 Task: Search one way flight ticket for 1 adult, 1 child, 1 infant in seat in premium economy from Klawock: Klawock Airport (also Seeklawock Seaplane Base) to Jacksonville: Albert J. Ellis Airport on 5-3-2023. Choice of flights is JetBlue. Number of bags: 2 carry on bags and 4 checked bags. Price is upto 105000. Outbound departure time preference is 20:45. Look for best flights.
Action: Mouse moved to (289, 365)
Screenshot: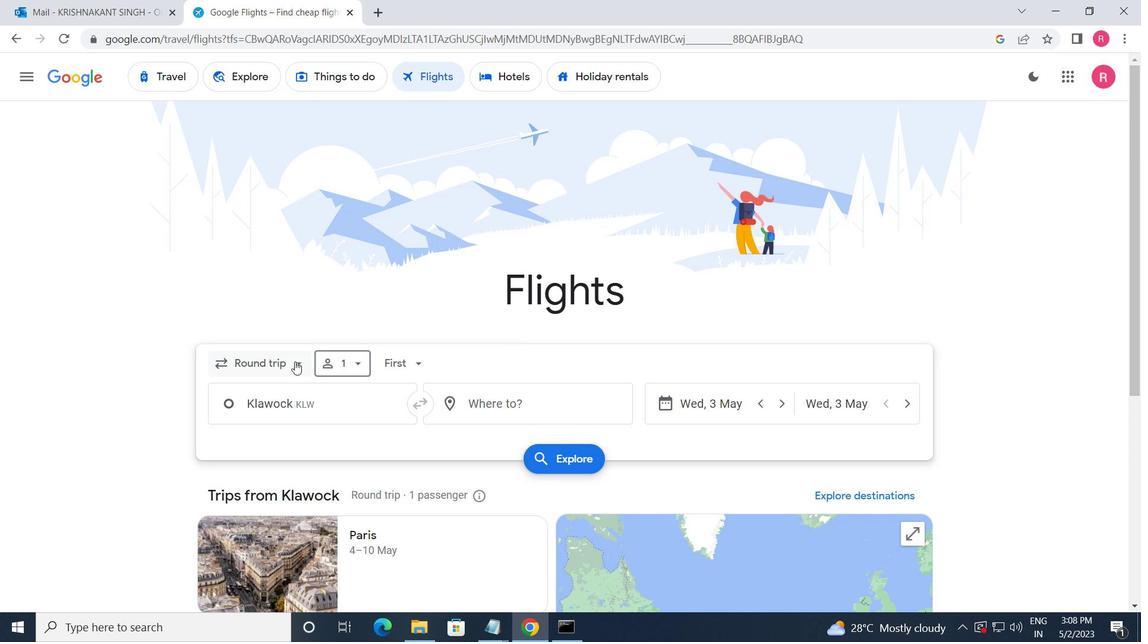 
Action: Mouse pressed left at (289, 365)
Screenshot: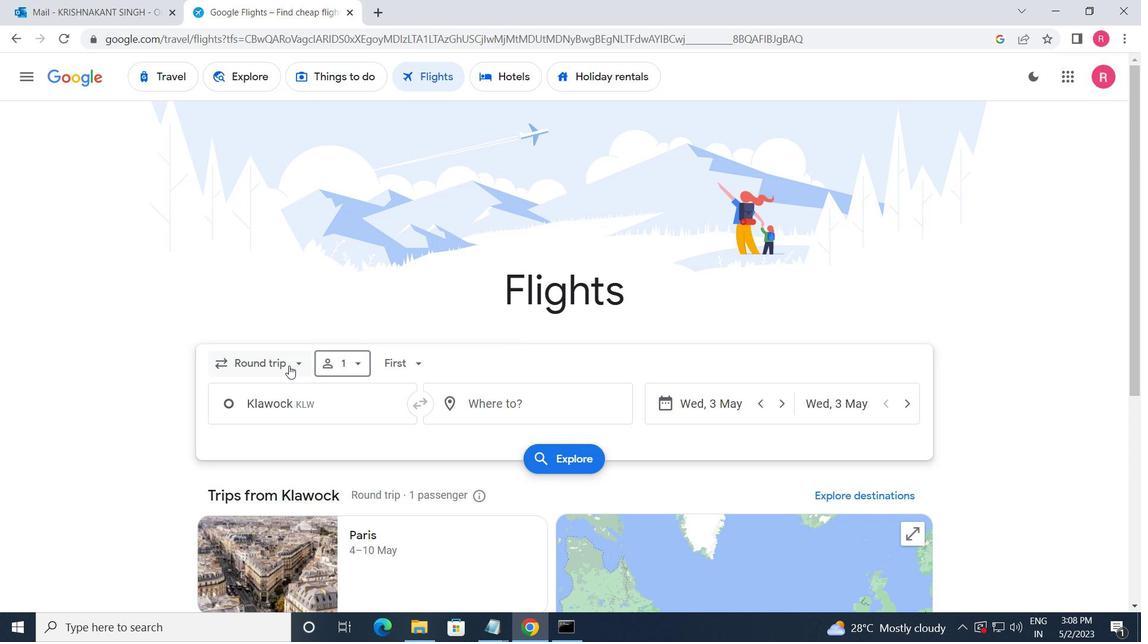 
Action: Mouse moved to (287, 444)
Screenshot: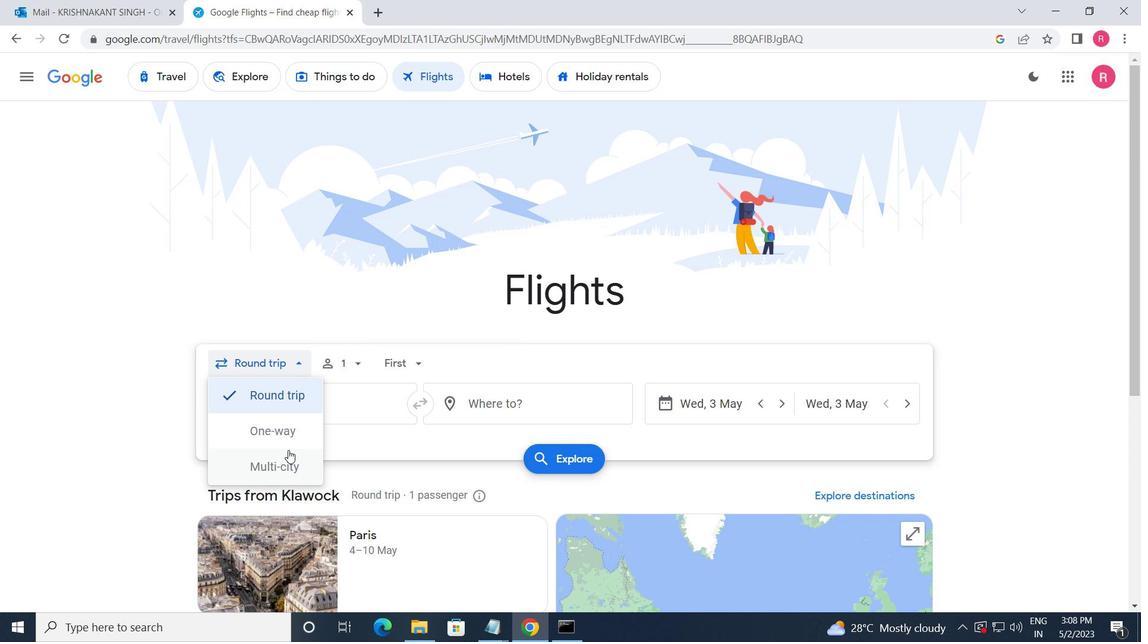 
Action: Mouse pressed left at (287, 444)
Screenshot: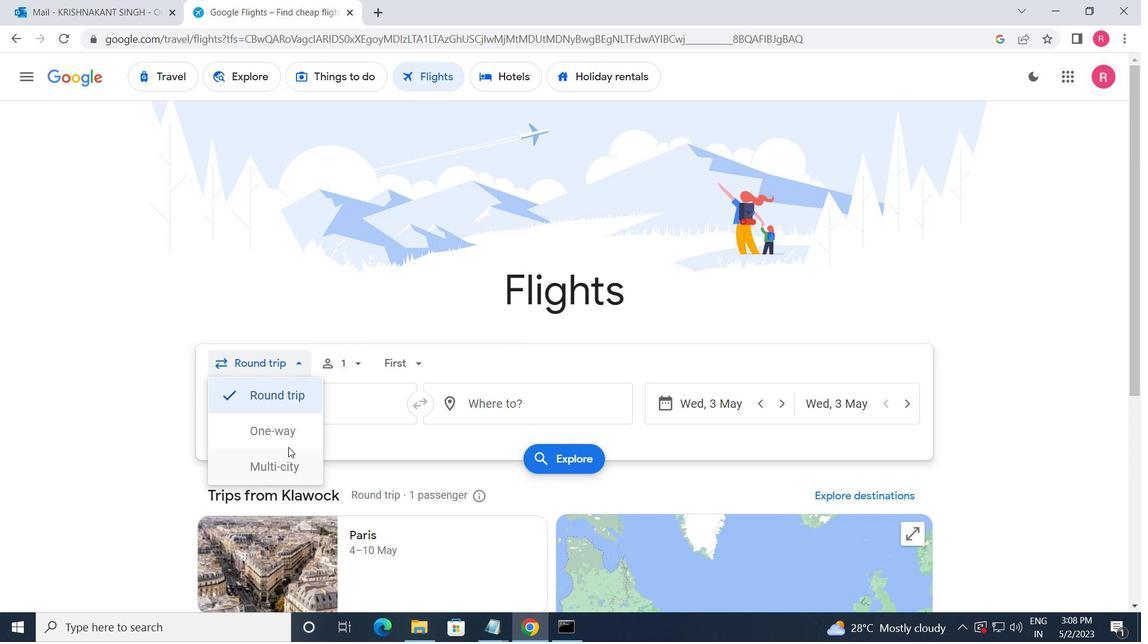 
Action: Mouse moved to (333, 364)
Screenshot: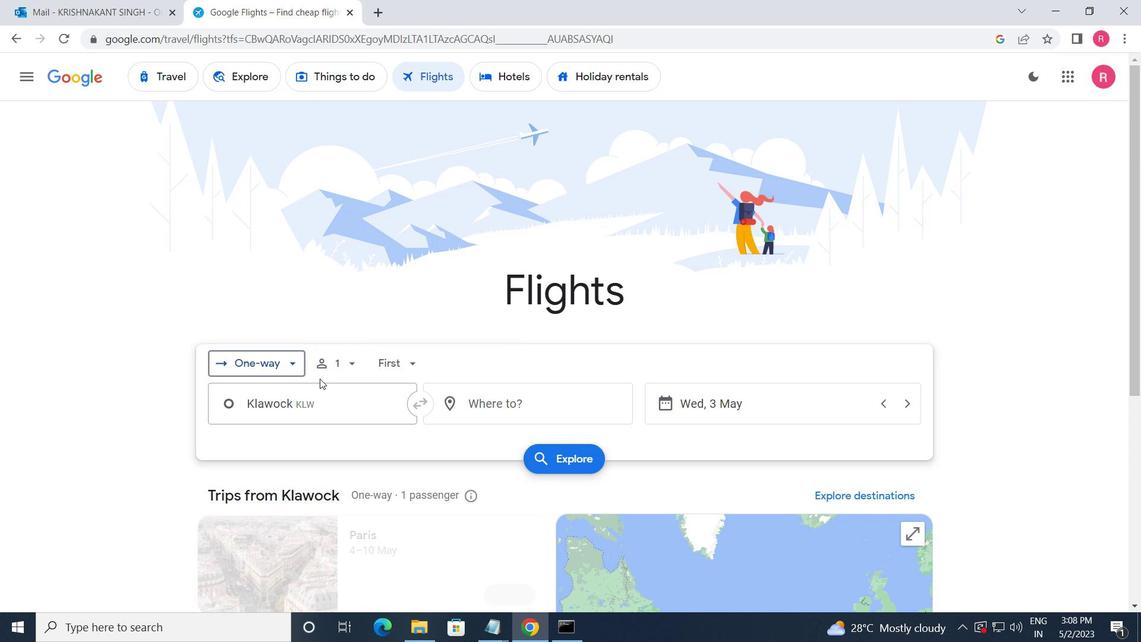 
Action: Mouse pressed left at (333, 364)
Screenshot: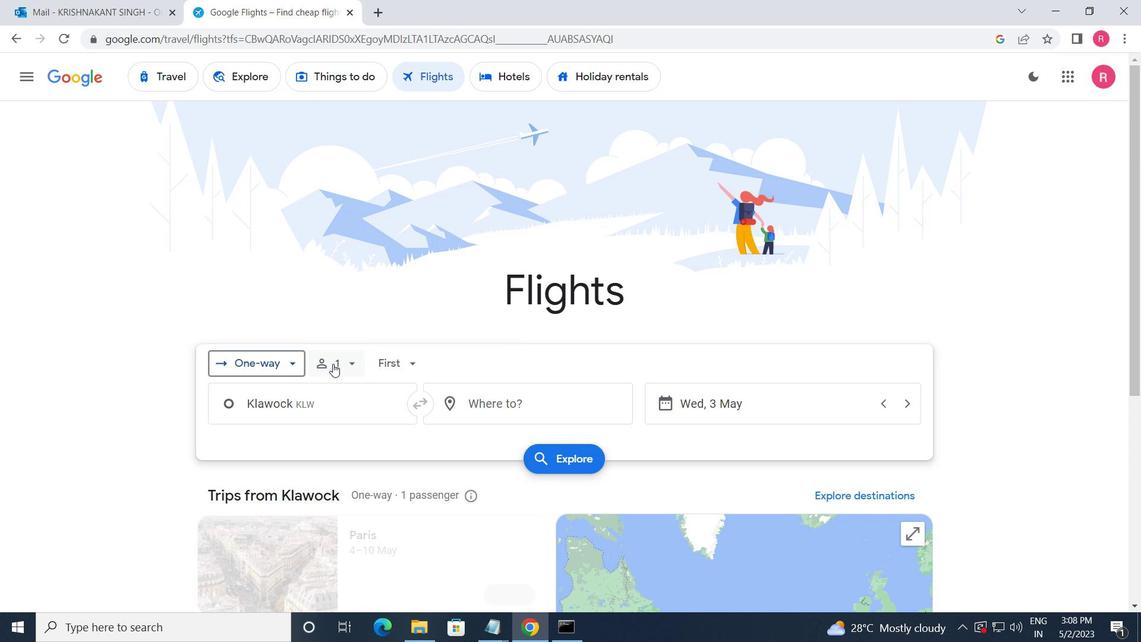 
Action: Mouse moved to (468, 435)
Screenshot: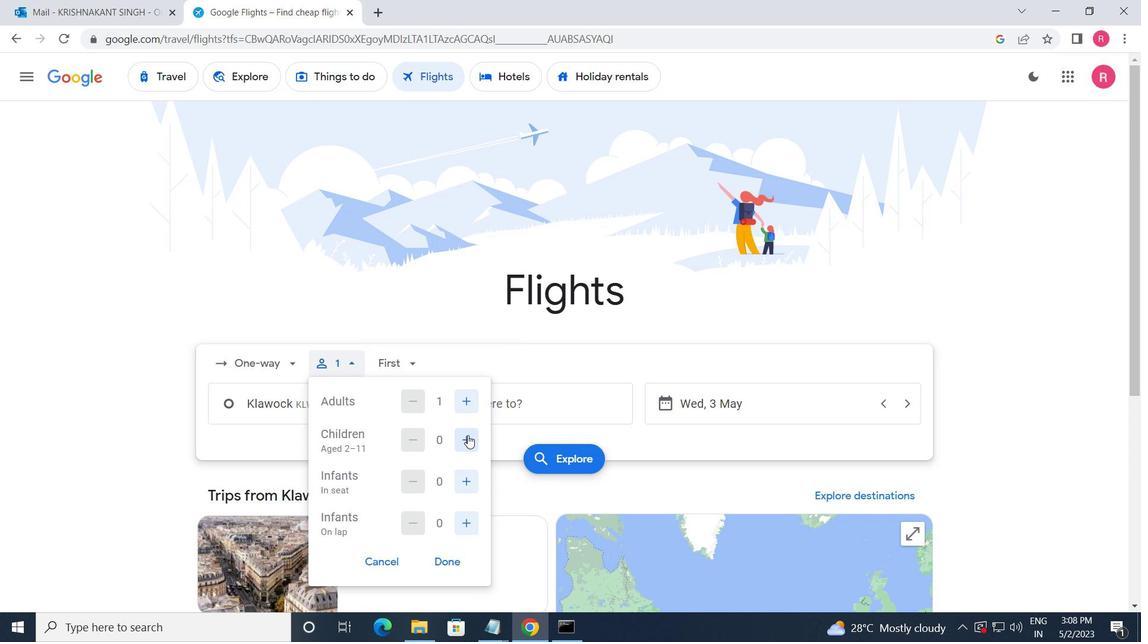 
Action: Mouse pressed left at (468, 435)
Screenshot: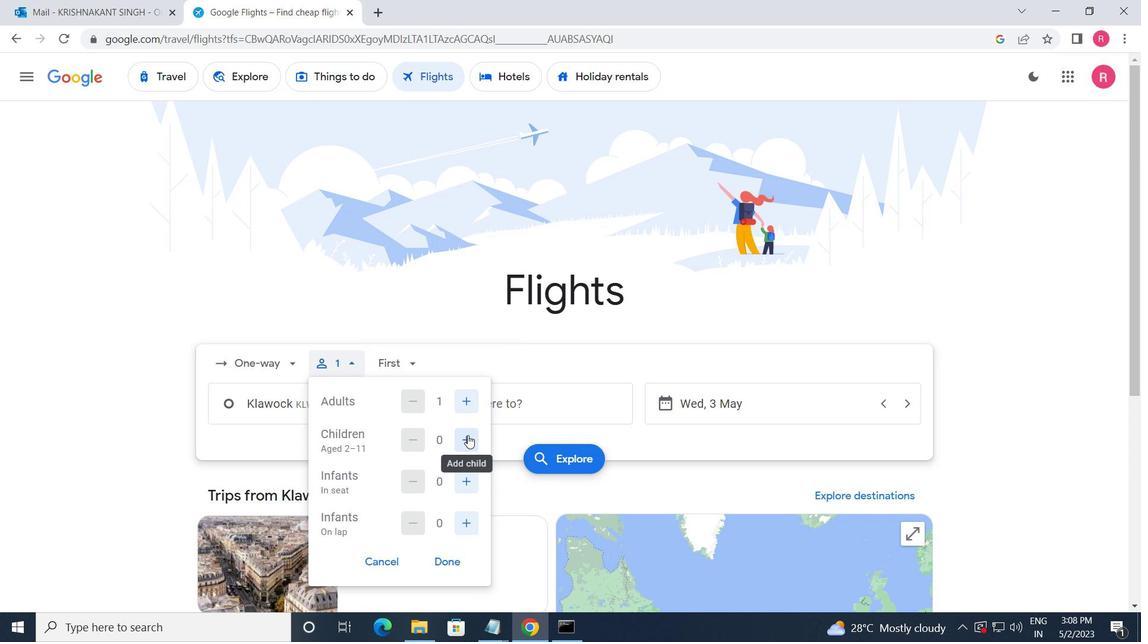 
Action: Mouse moved to (469, 482)
Screenshot: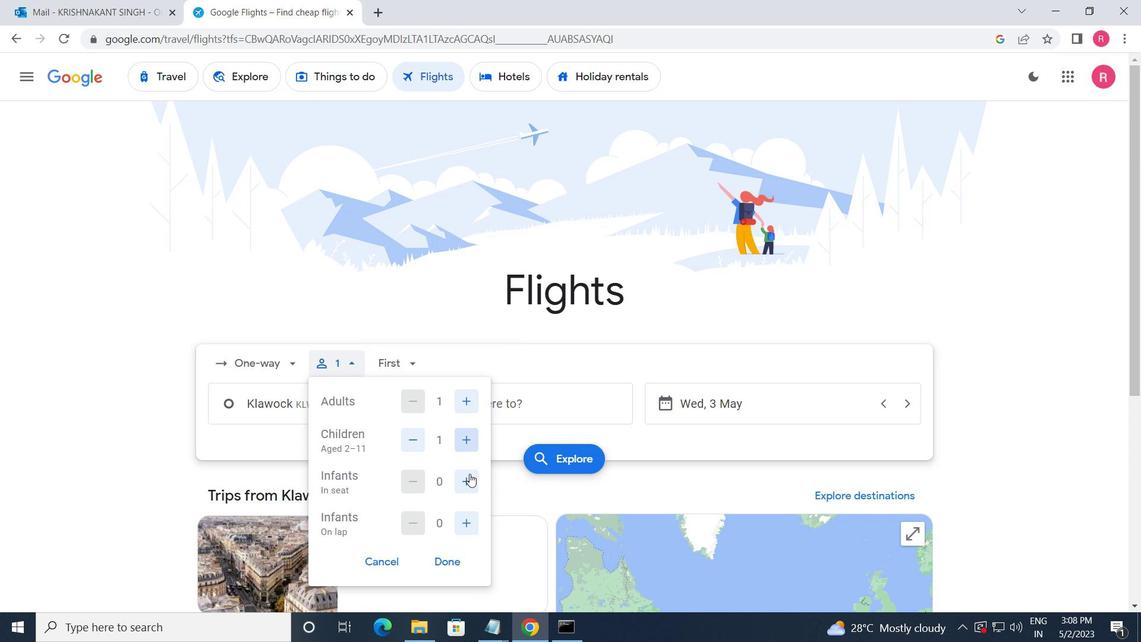 
Action: Mouse pressed left at (469, 482)
Screenshot: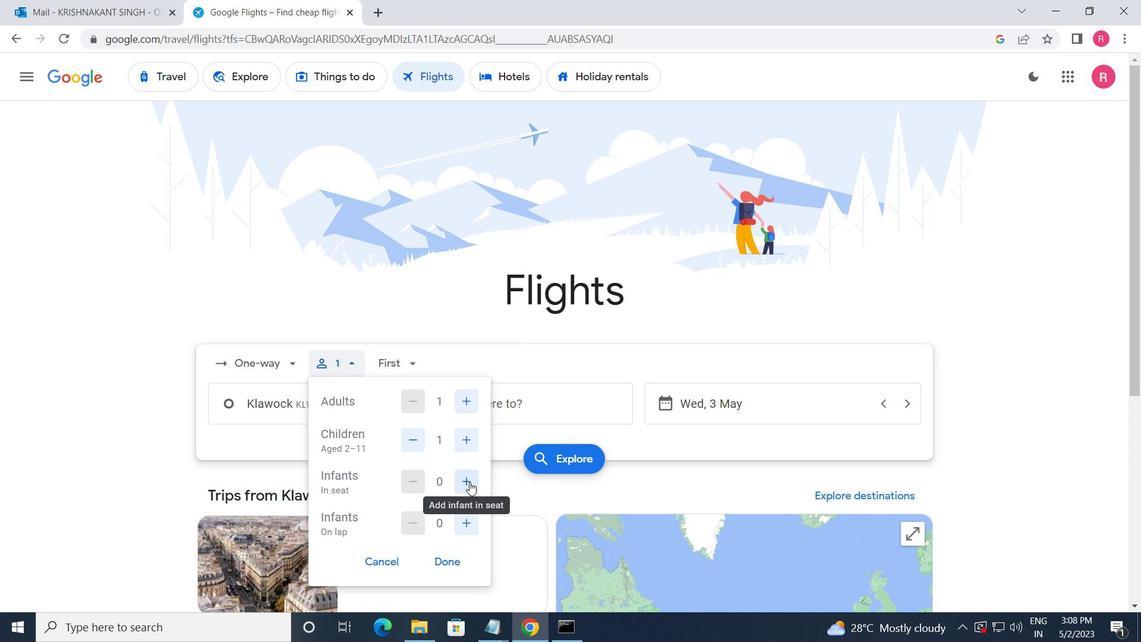 
Action: Mouse moved to (404, 371)
Screenshot: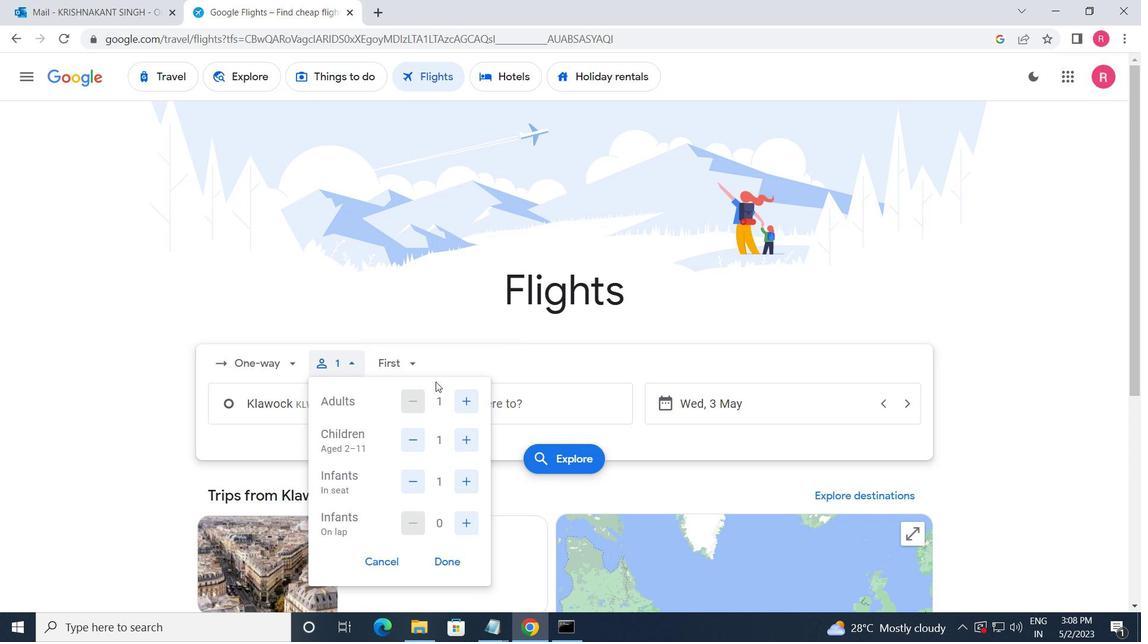 
Action: Mouse pressed left at (404, 371)
Screenshot: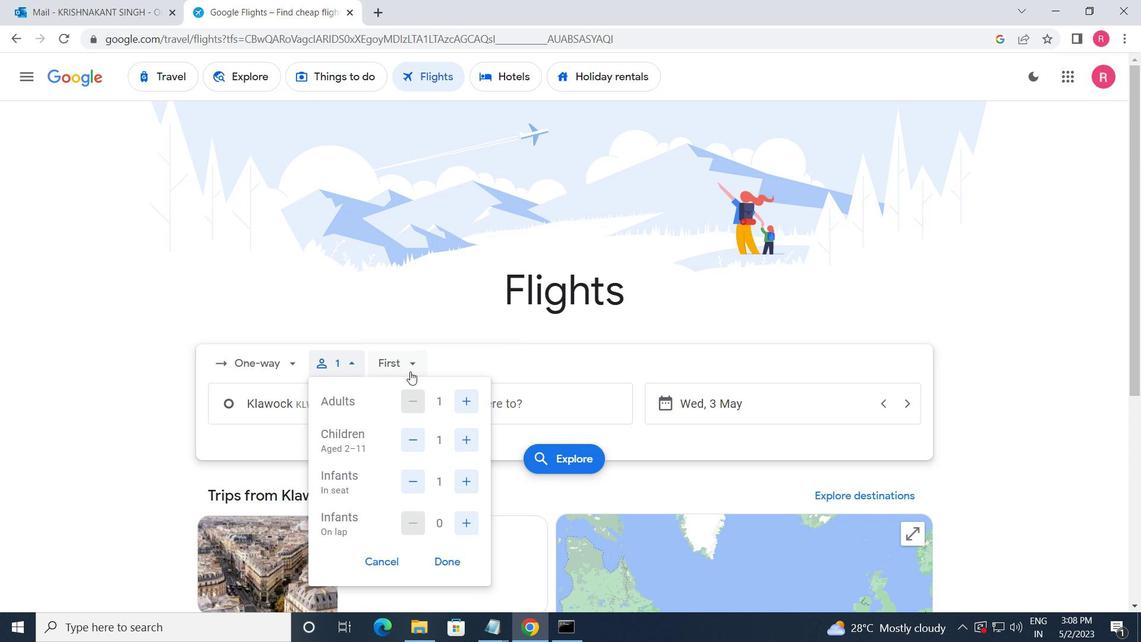 
Action: Mouse moved to (437, 402)
Screenshot: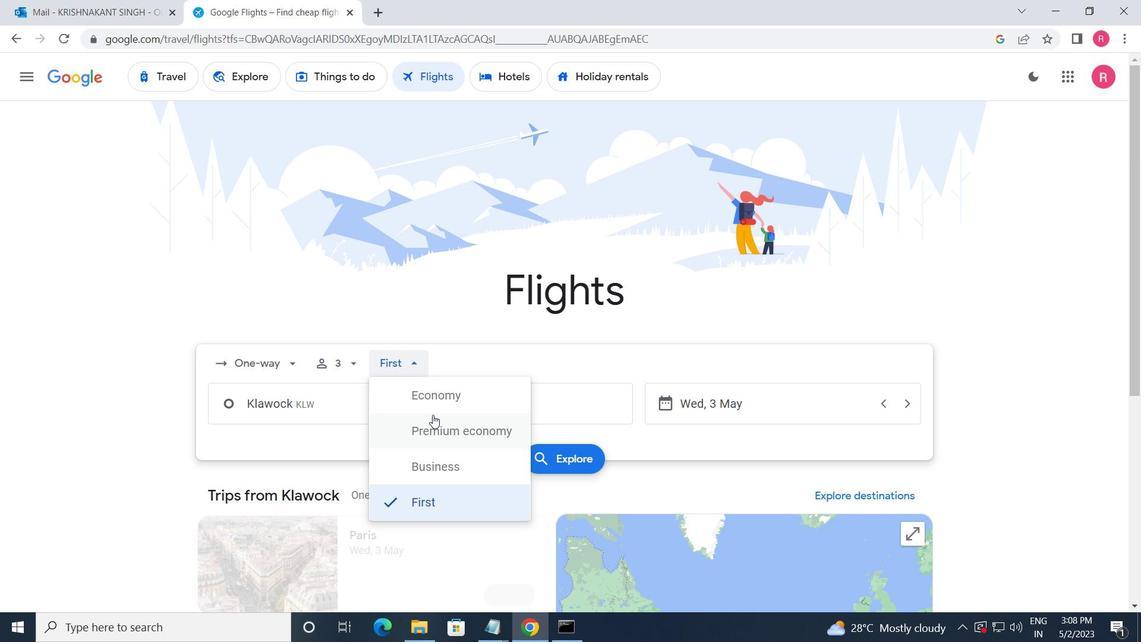 
Action: Mouse pressed left at (437, 402)
Screenshot: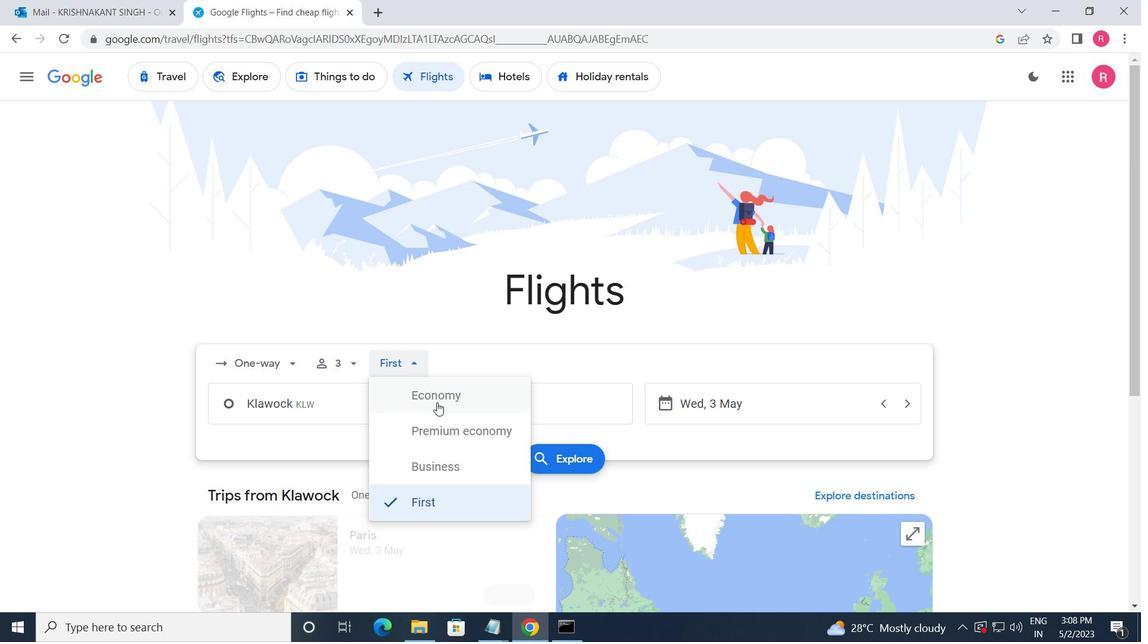 
Action: Mouse moved to (373, 402)
Screenshot: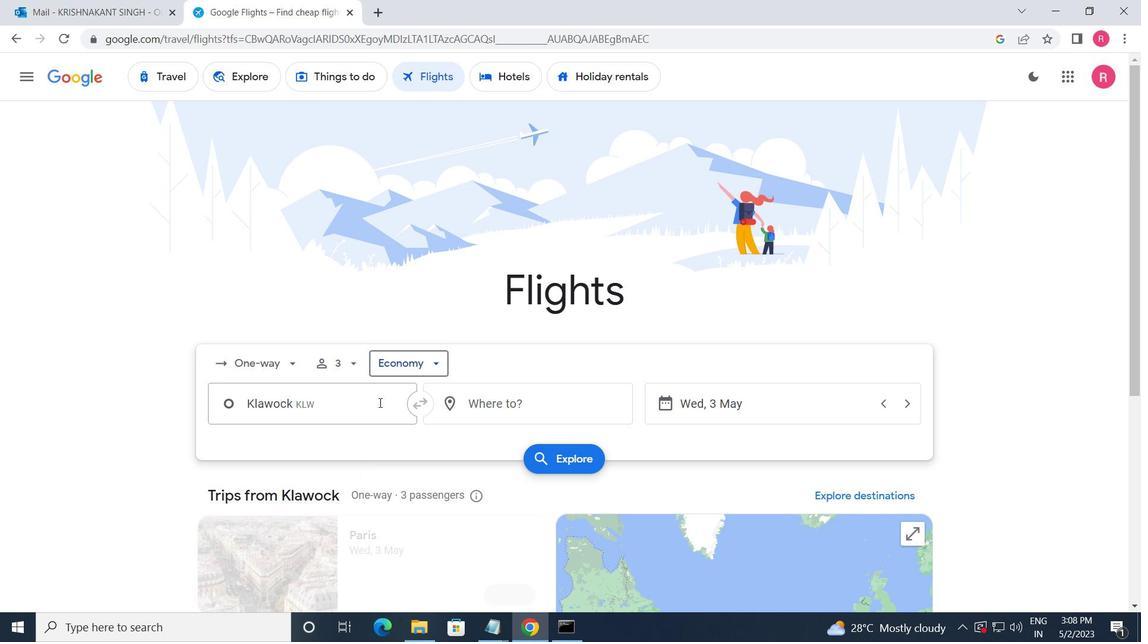 
Action: Mouse pressed left at (373, 402)
Screenshot: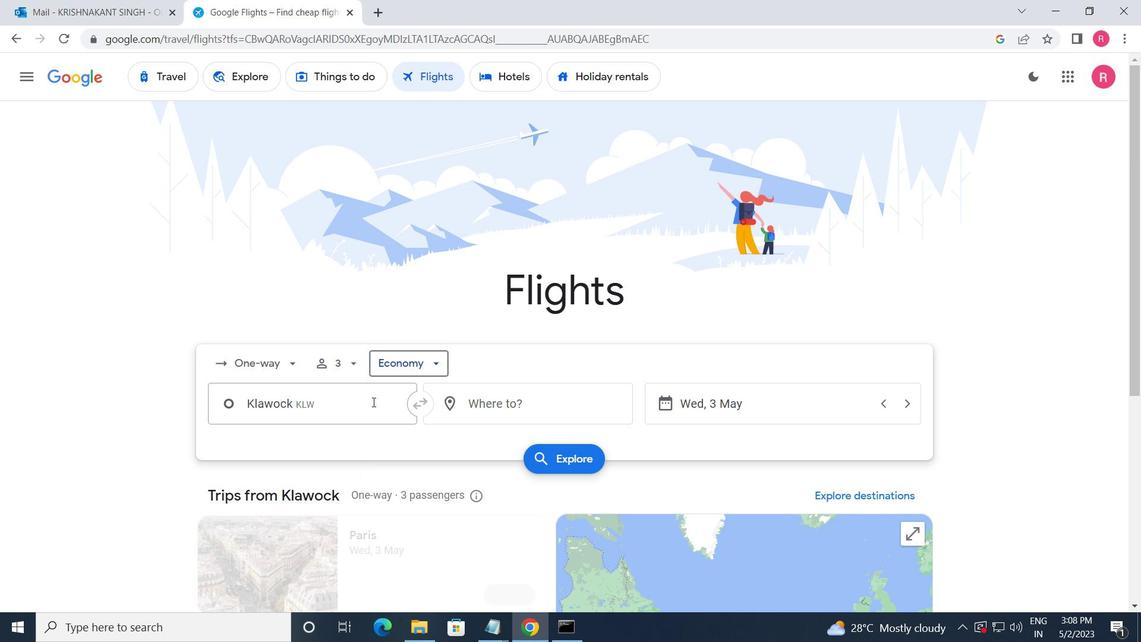 
Action: Mouse moved to (355, 450)
Screenshot: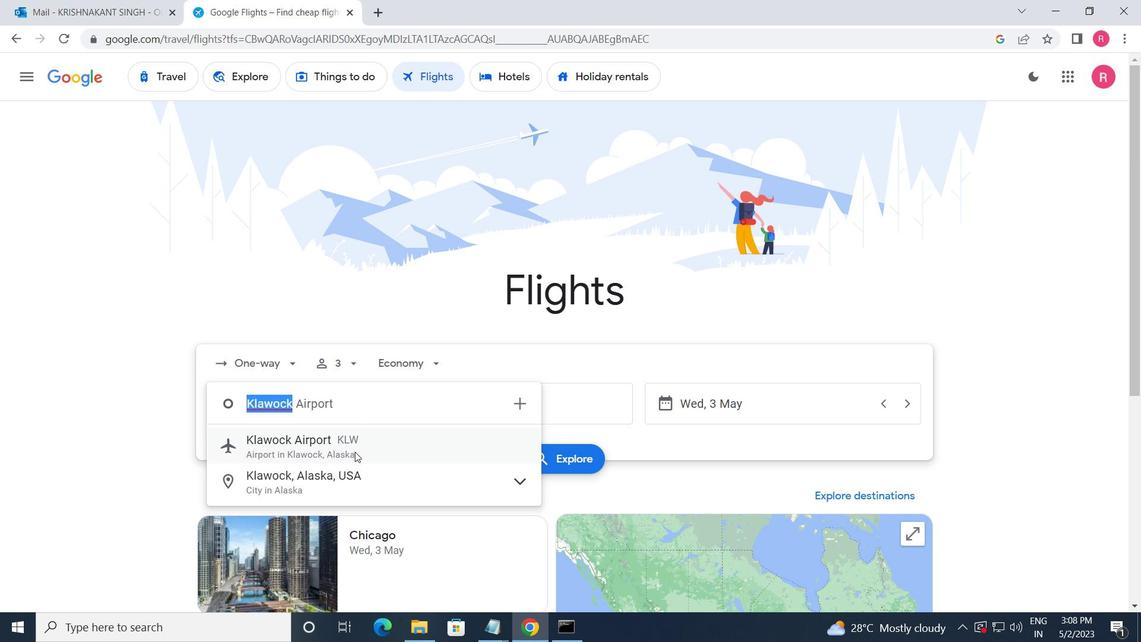 
Action: Mouse pressed left at (355, 450)
Screenshot: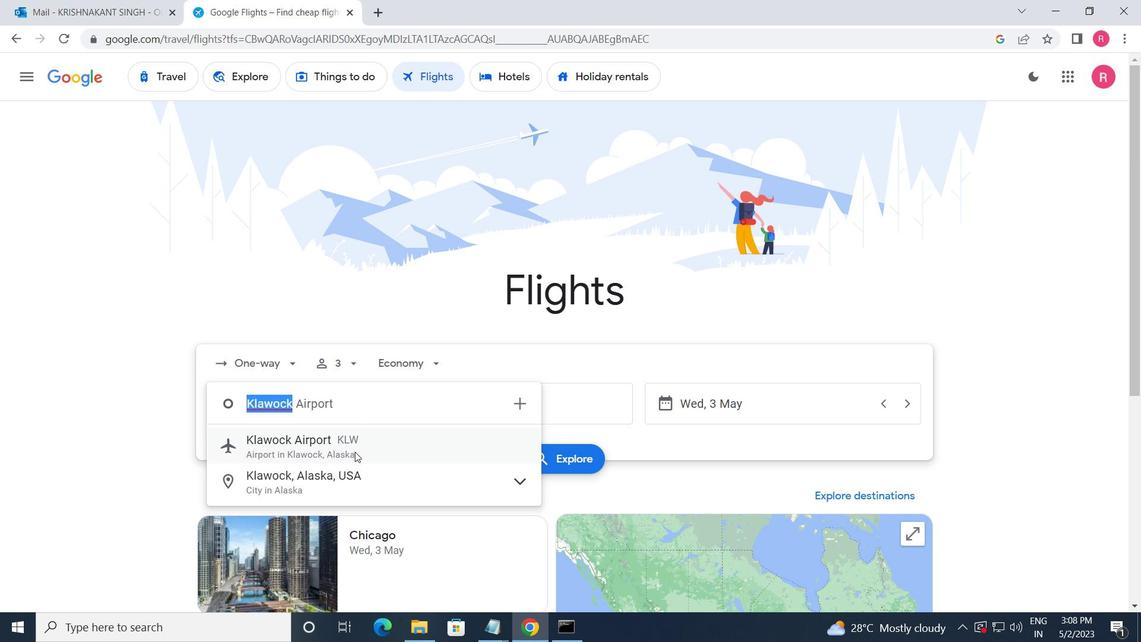 
Action: Mouse moved to (481, 420)
Screenshot: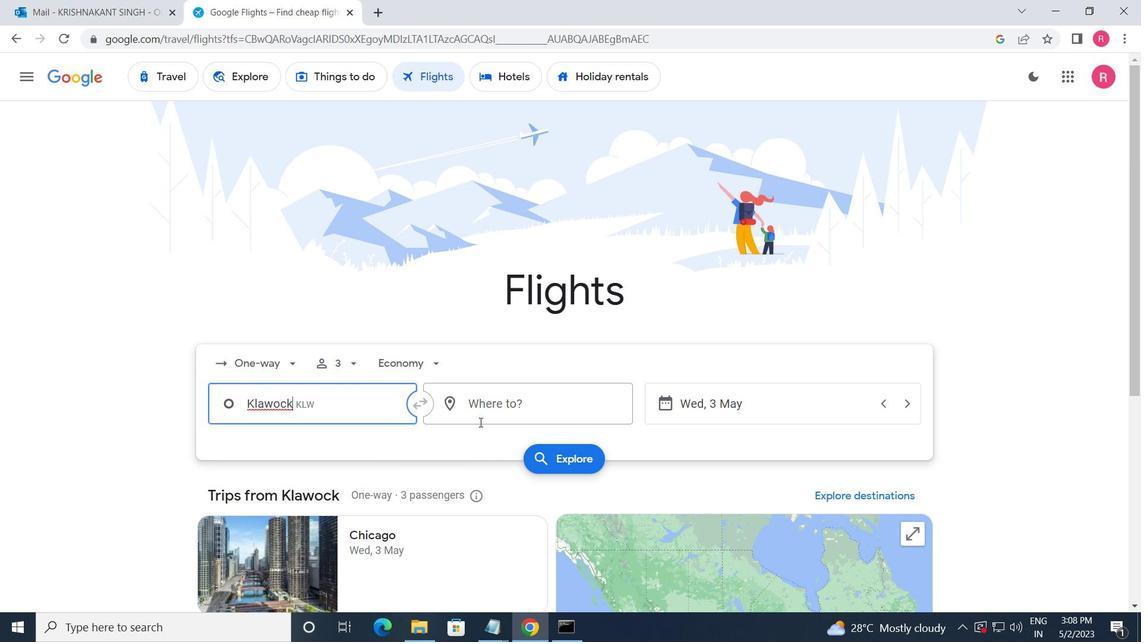 
Action: Mouse pressed left at (481, 420)
Screenshot: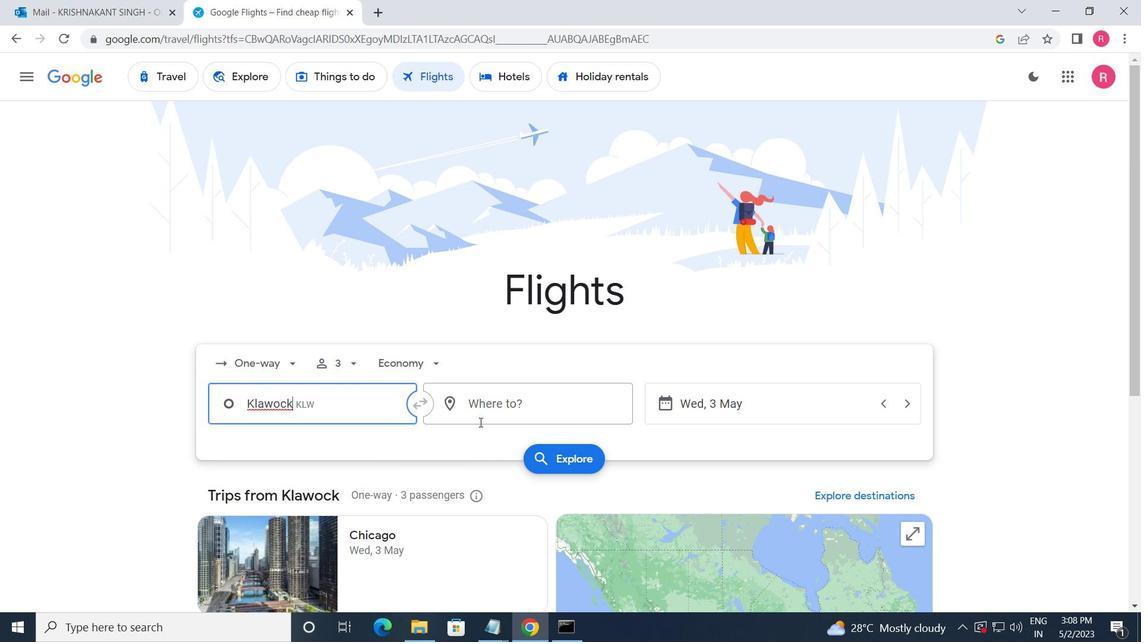 
Action: Mouse moved to (500, 553)
Screenshot: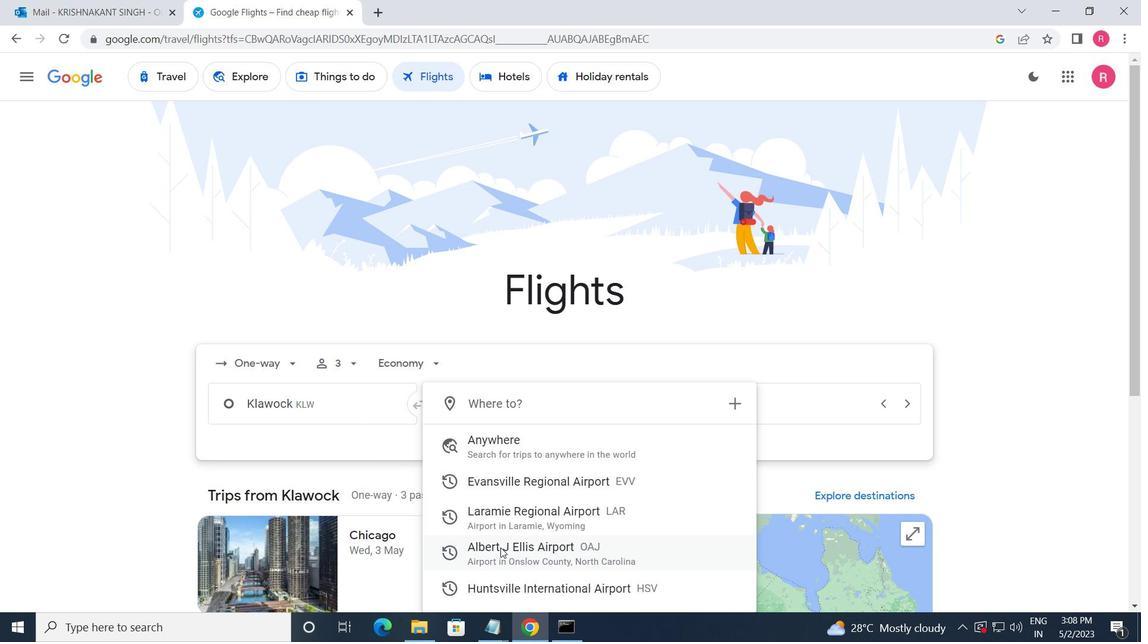 
Action: Mouse pressed left at (500, 553)
Screenshot: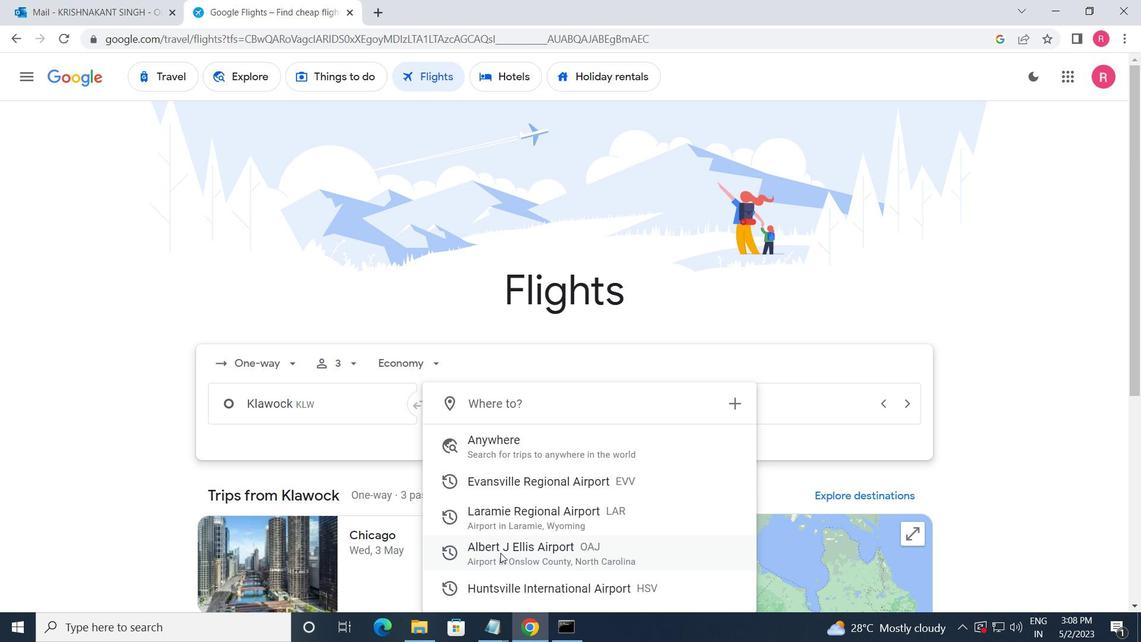 
Action: Mouse moved to (787, 409)
Screenshot: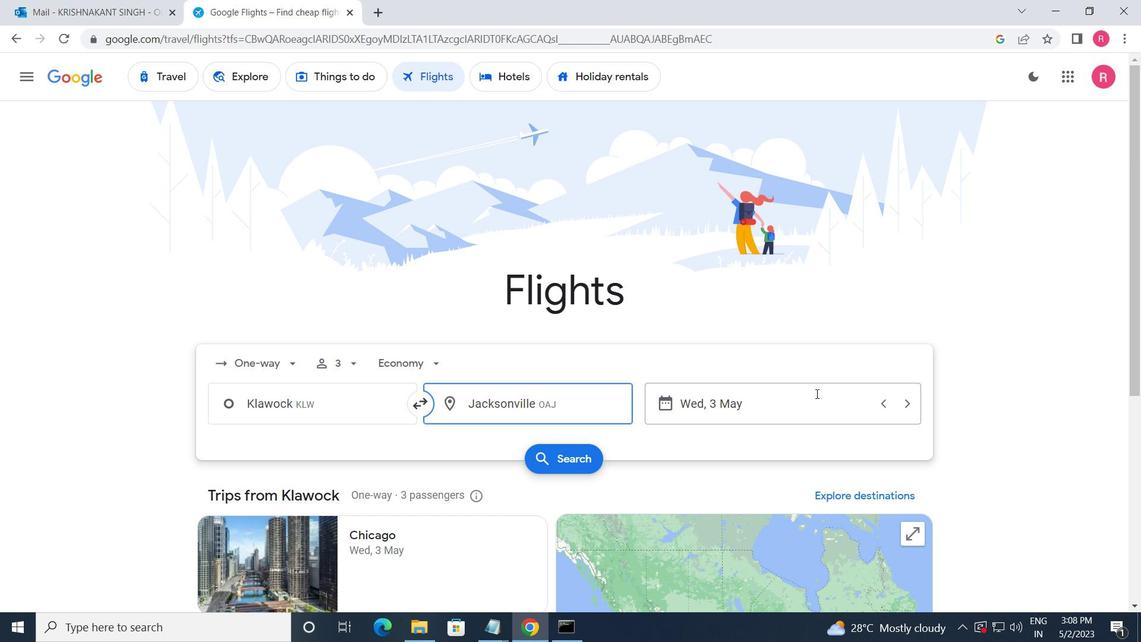 
Action: Mouse pressed left at (787, 409)
Screenshot: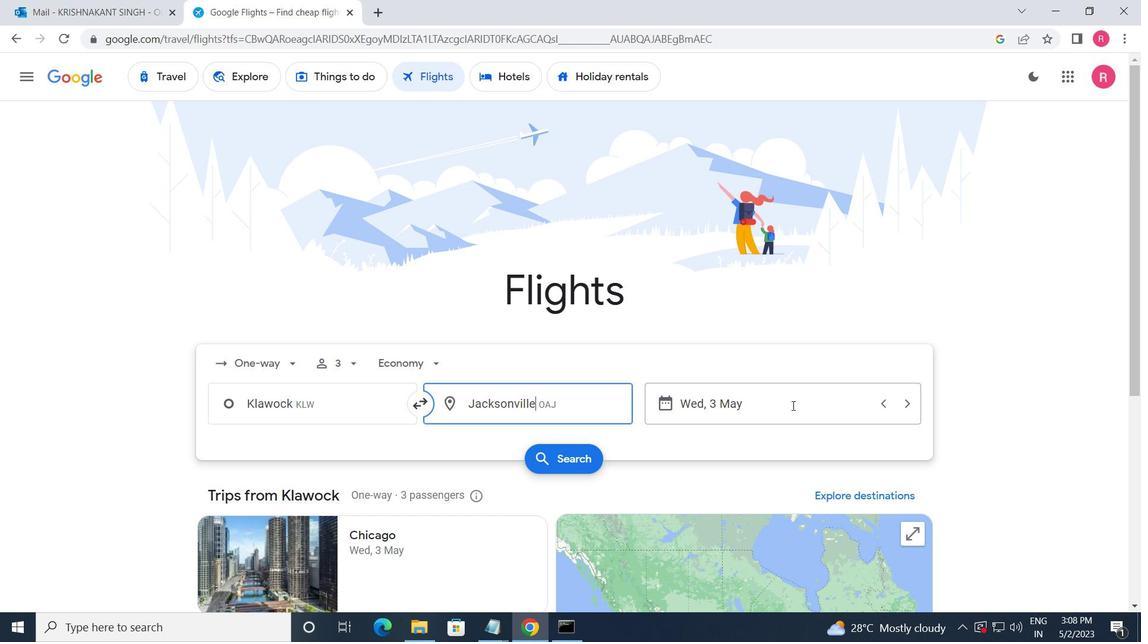 
Action: Mouse moved to (495, 337)
Screenshot: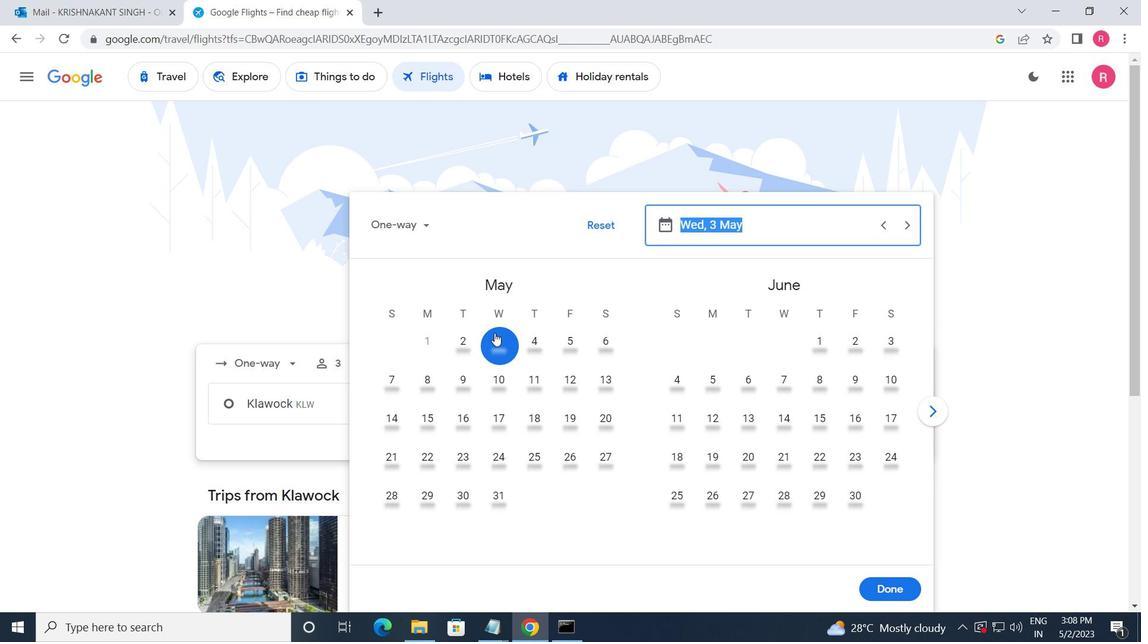
Action: Mouse pressed left at (495, 337)
Screenshot: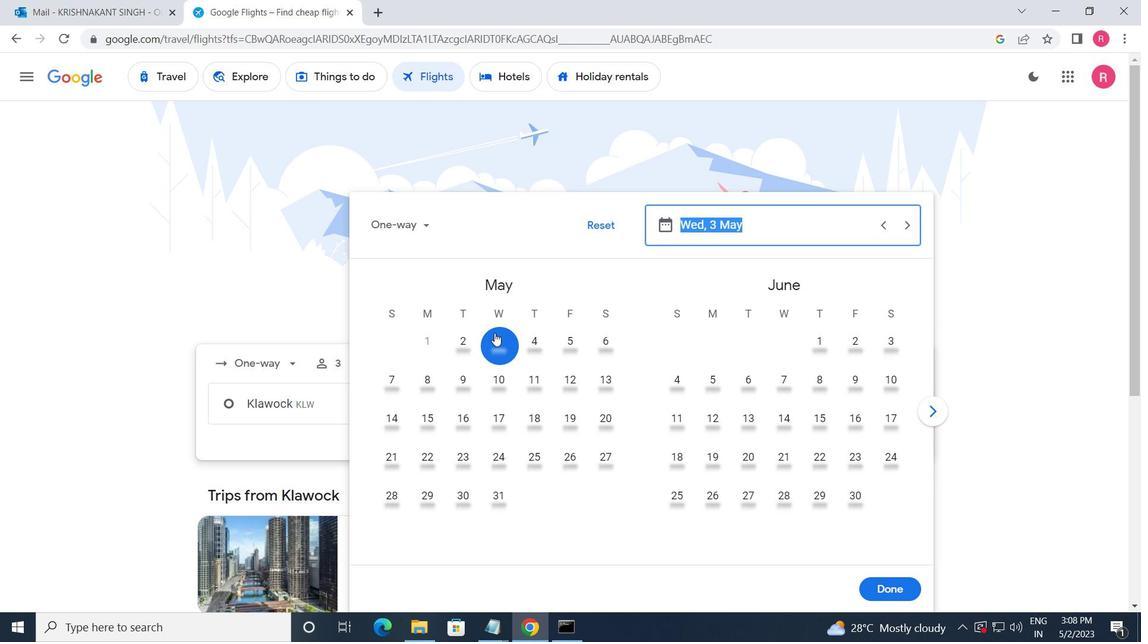 
Action: Mouse moved to (883, 594)
Screenshot: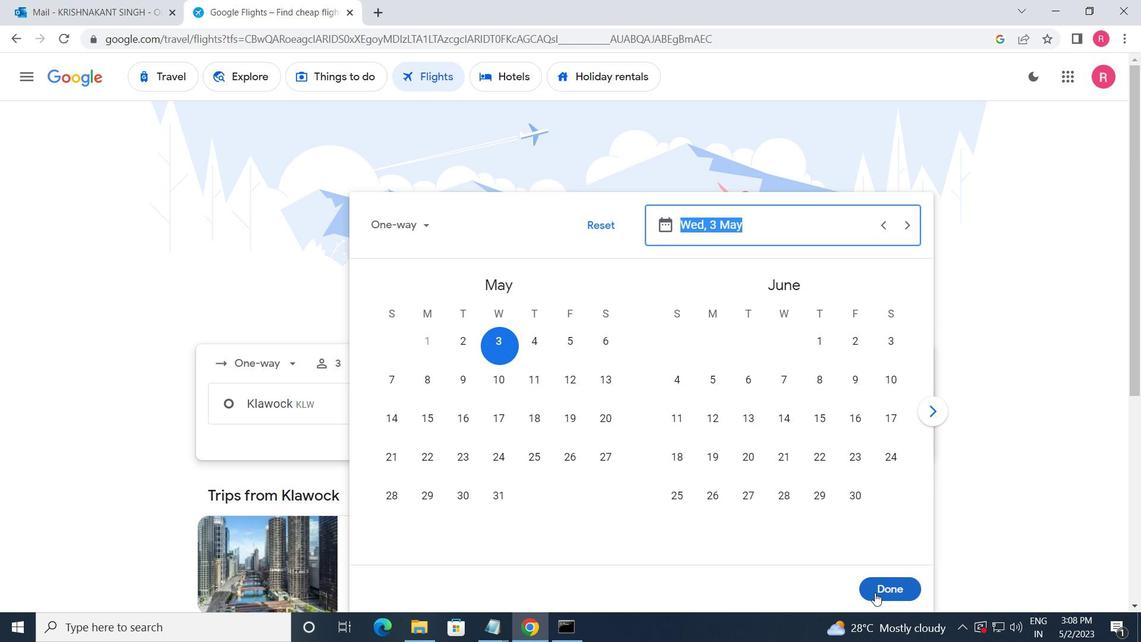 
Action: Mouse pressed left at (883, 594)
Screenshot: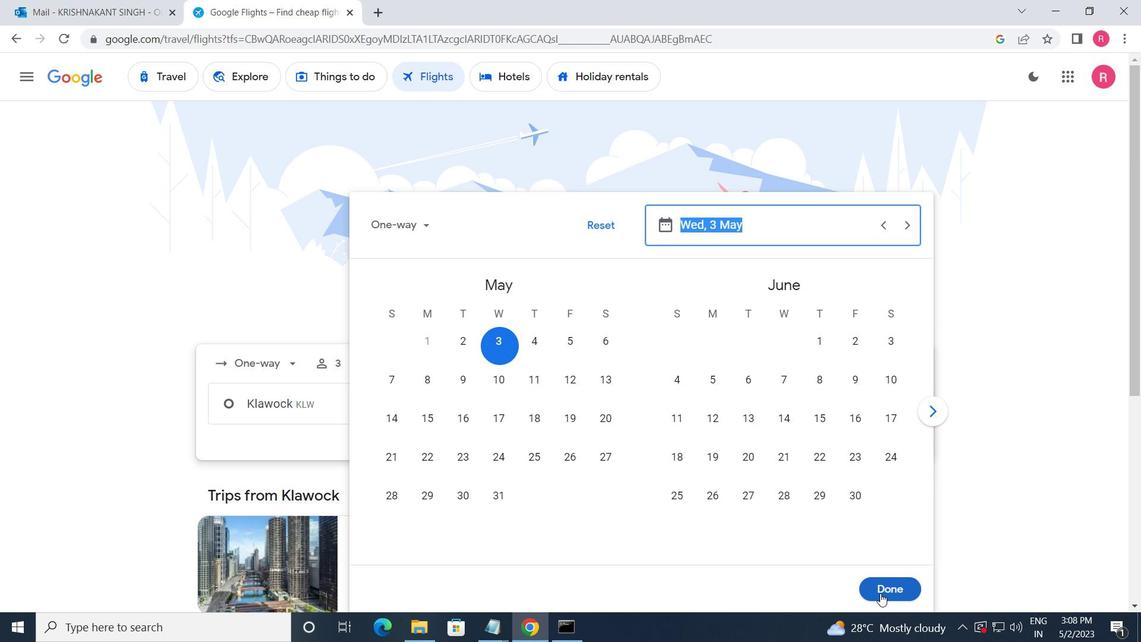 
Action: Mouse moved to (583, 459)
Screenshot: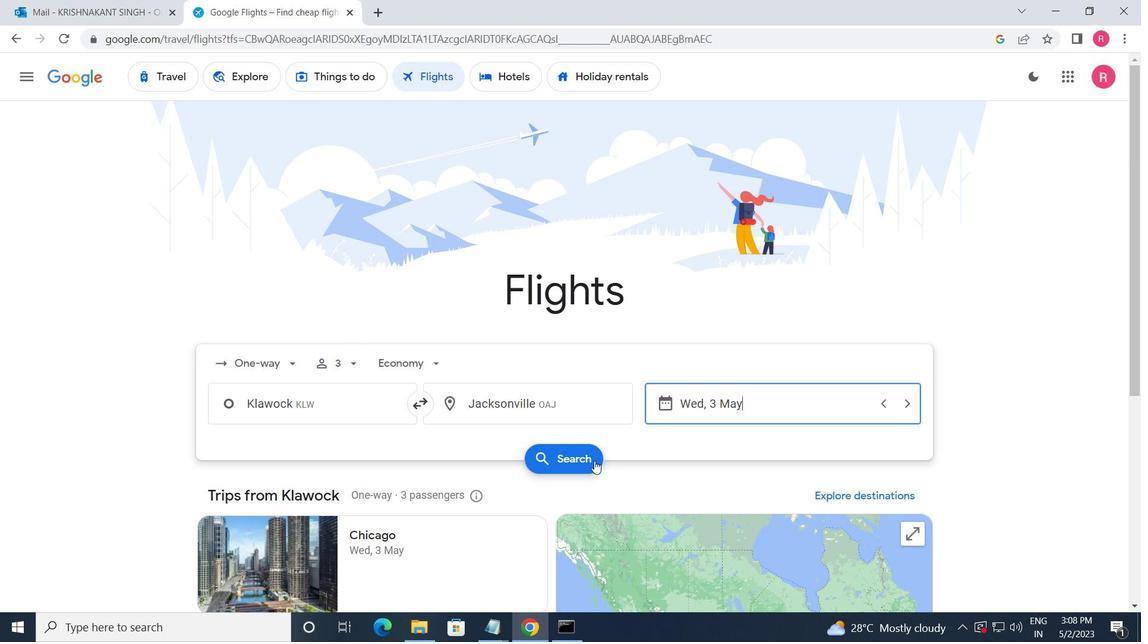 
Action: Mouse pressed left at (583, 459)
Screenshot: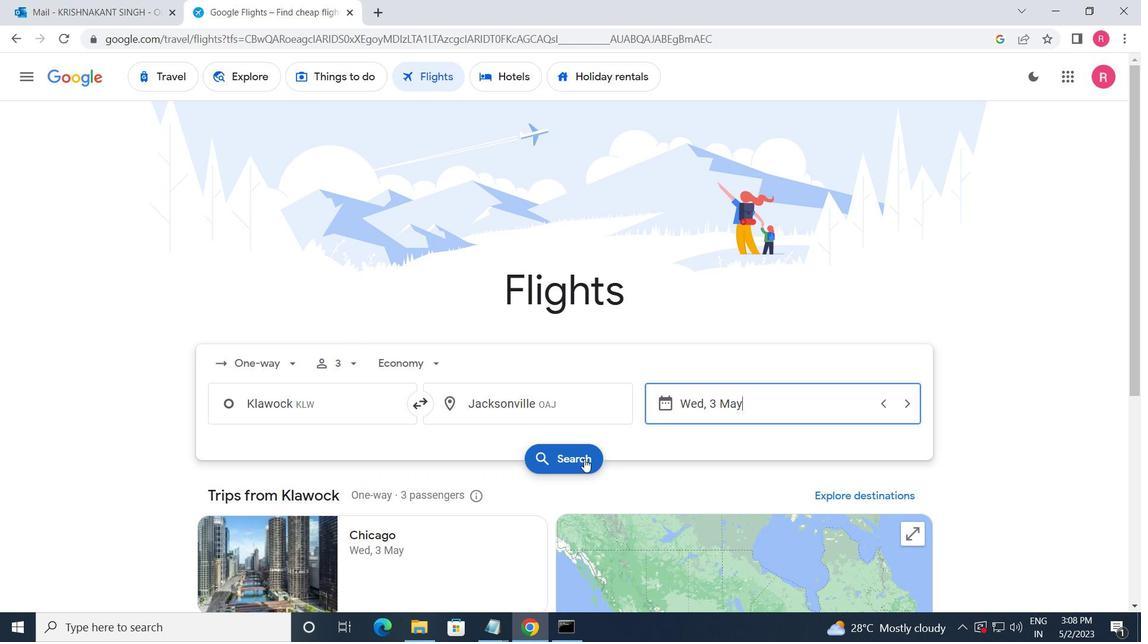 
Action: Mouse moved to (237, 225)
Screenshot: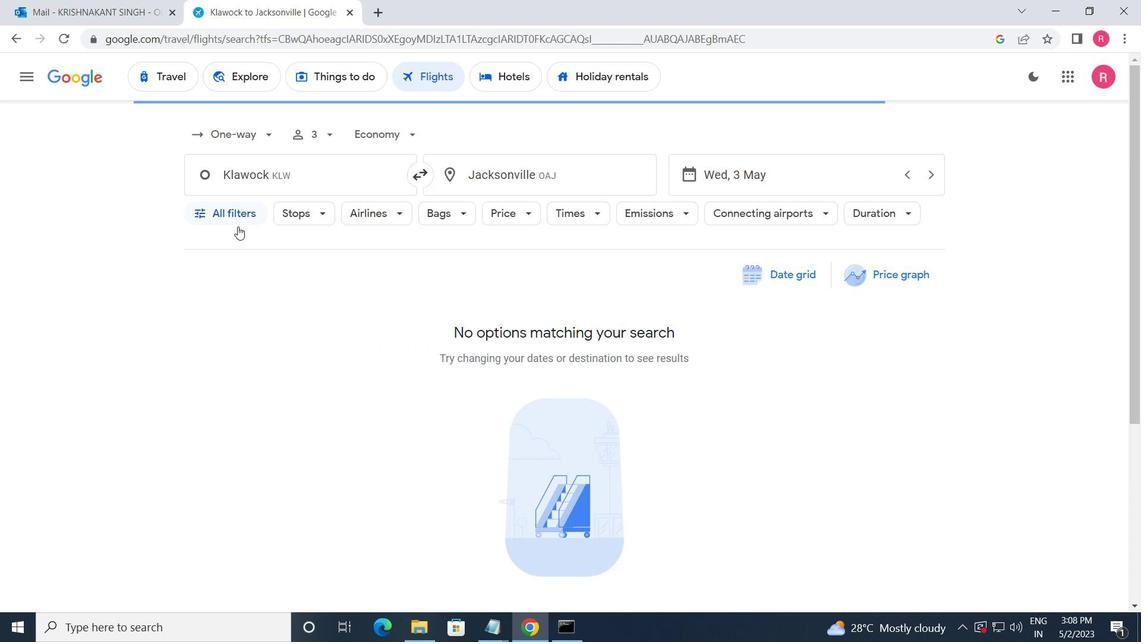 
Action: Mouse pressed left at (237, 225)
Screenshot: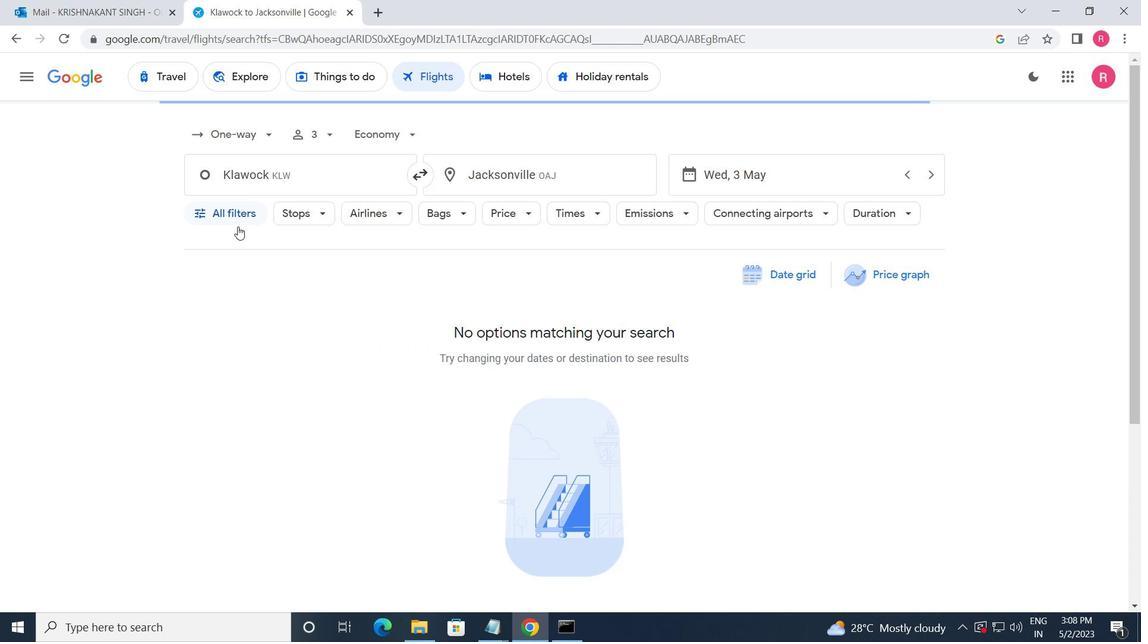 
Action: Mouse moved to (284, 374)
Screenshot: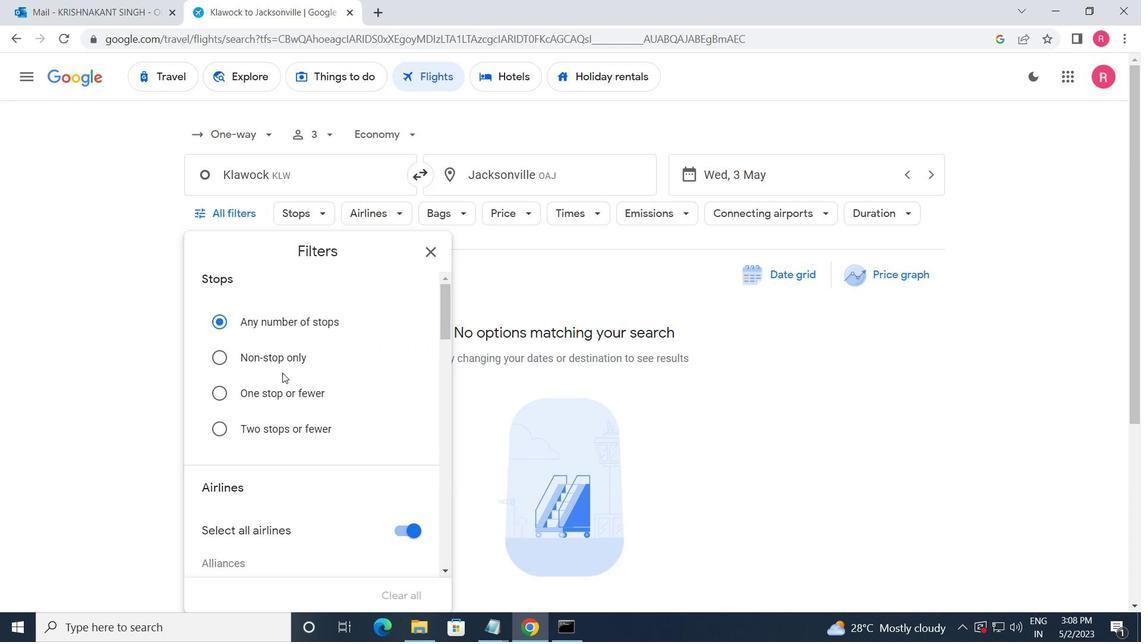 
Action: Mouse scrolled (284, 373) with delta (0, 0)
Screenshot: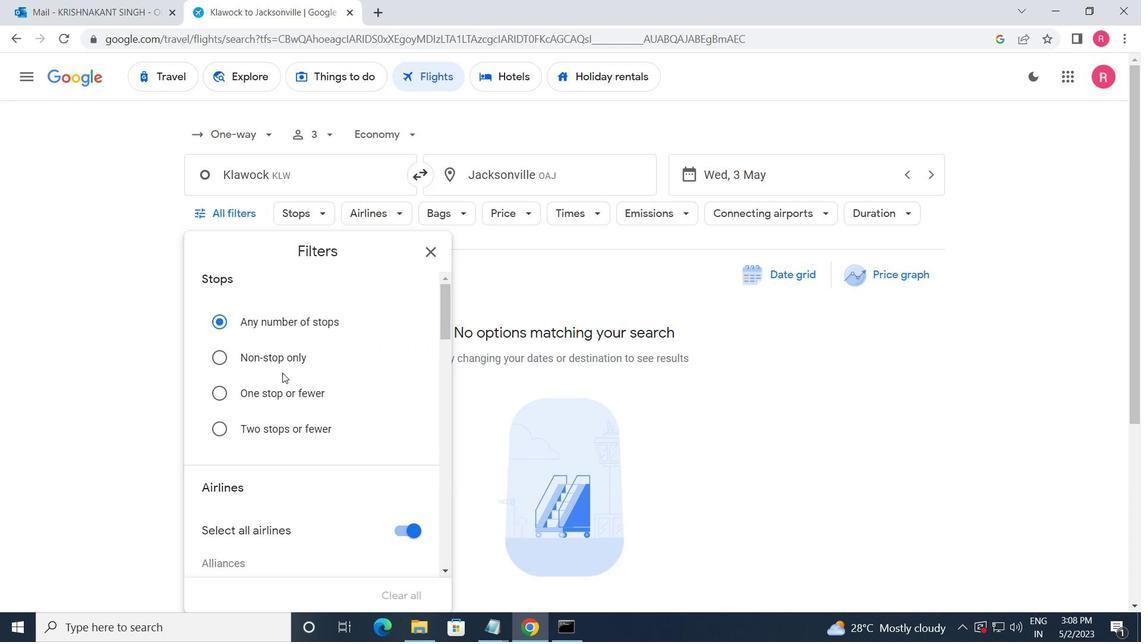 
Action: Mouse moved to (284, 374)
Screenshot: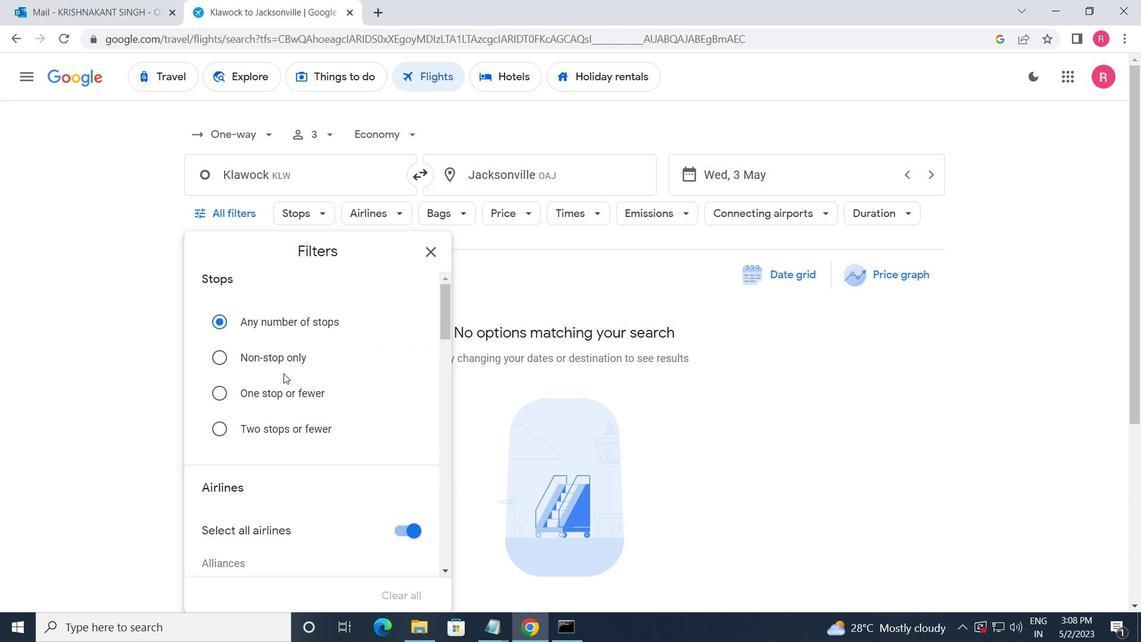 
Action: Mouse scrolled (284, 374) with delta (0, 0)
Screenshot: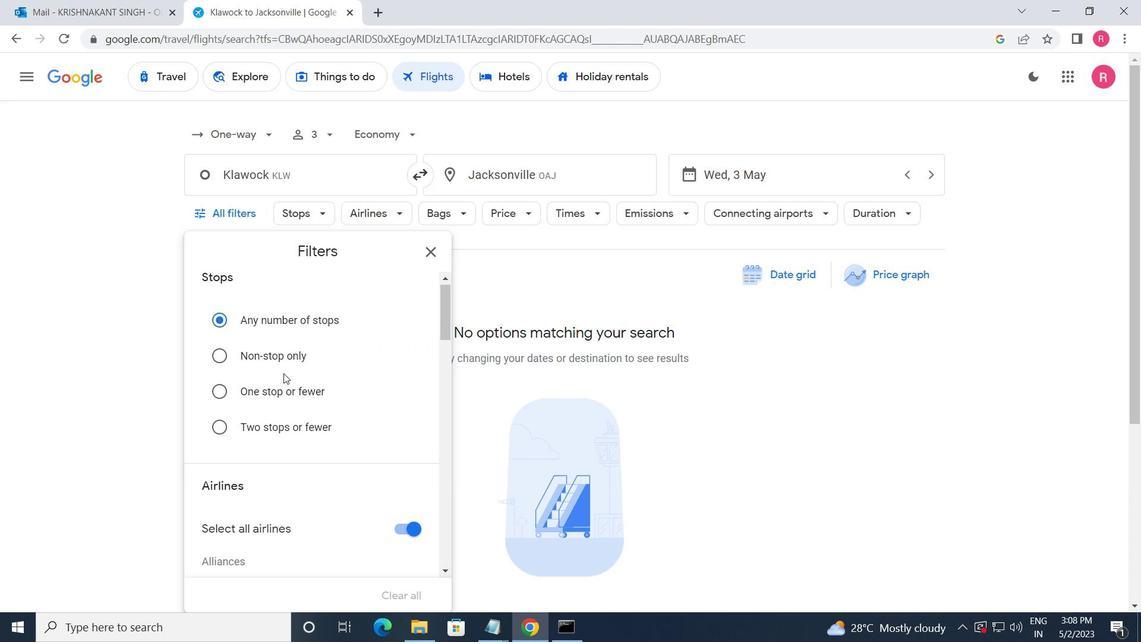 
Action: Mouse scrolled (284, 374) with delta (0, 0)
Screenshot: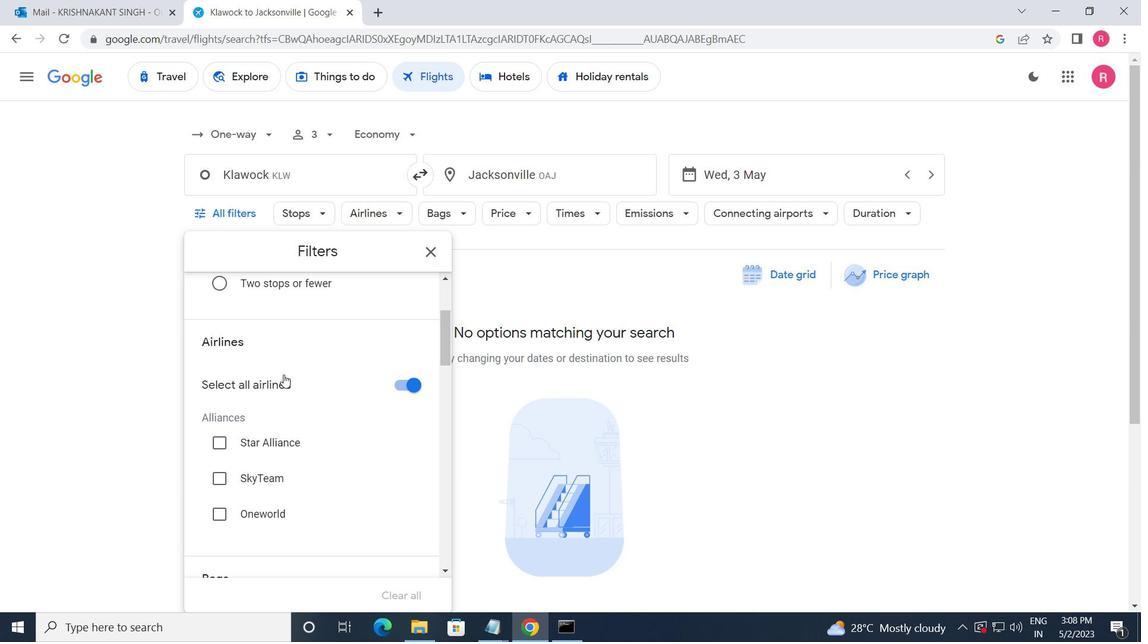 
Action: Mouse moved to (286, 375)
Screenshot: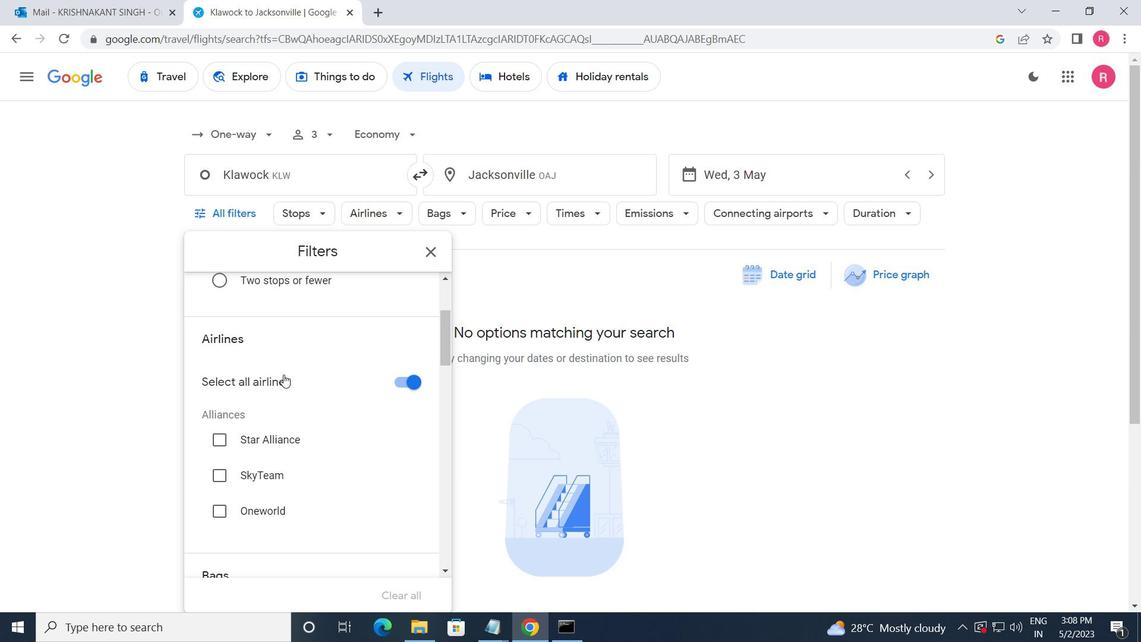 
Action: Mouse scrolled (286, 375) with delta (0, 0)
Screenshot: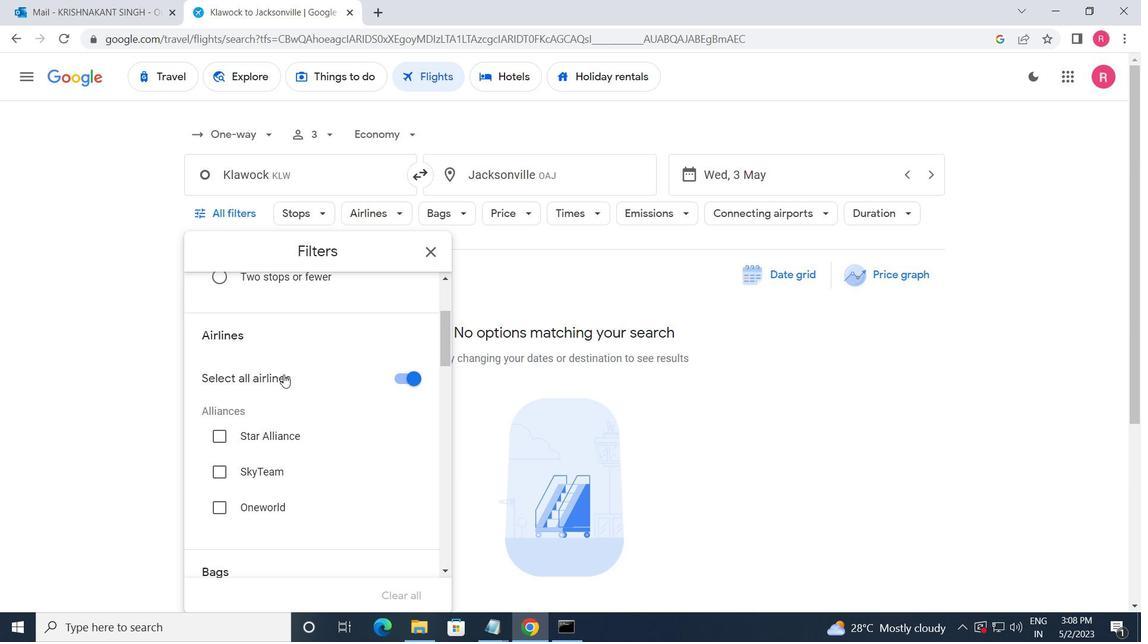 
Action: Mouse scrolled (286, 375) with delta (0, 0)
Screenshot: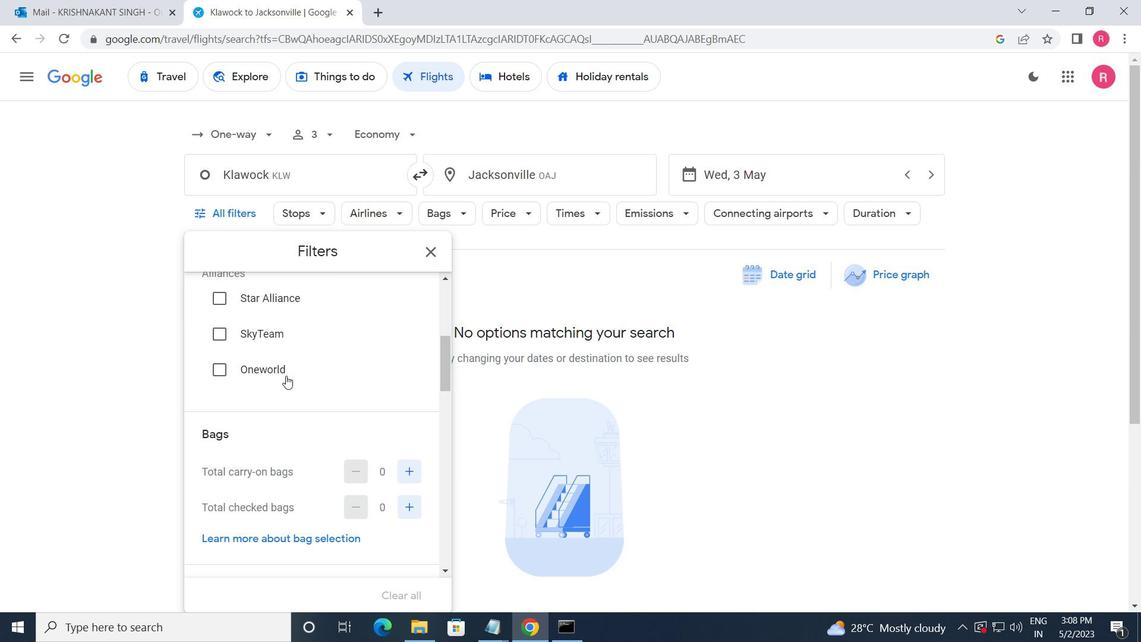 
Action: Mouse moved to (287, 376)
Screenshot: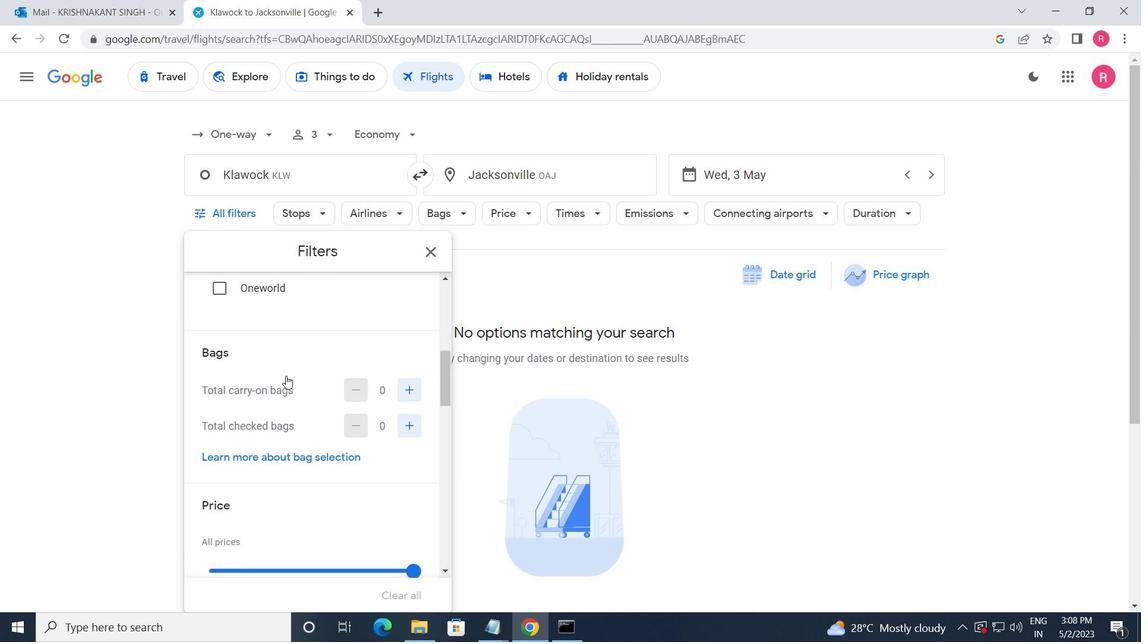 
Action: Mouse scrolled (287, 377) with delta (0, 0)
Screenshot: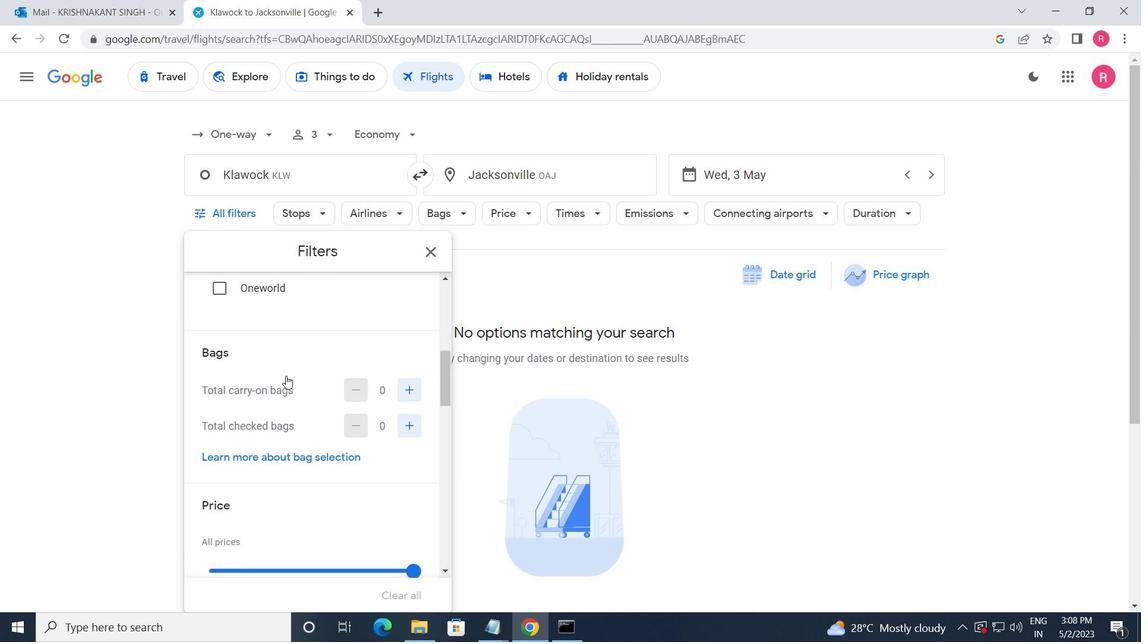 
Action: Mouse moved to (287, 374)
Screenshot: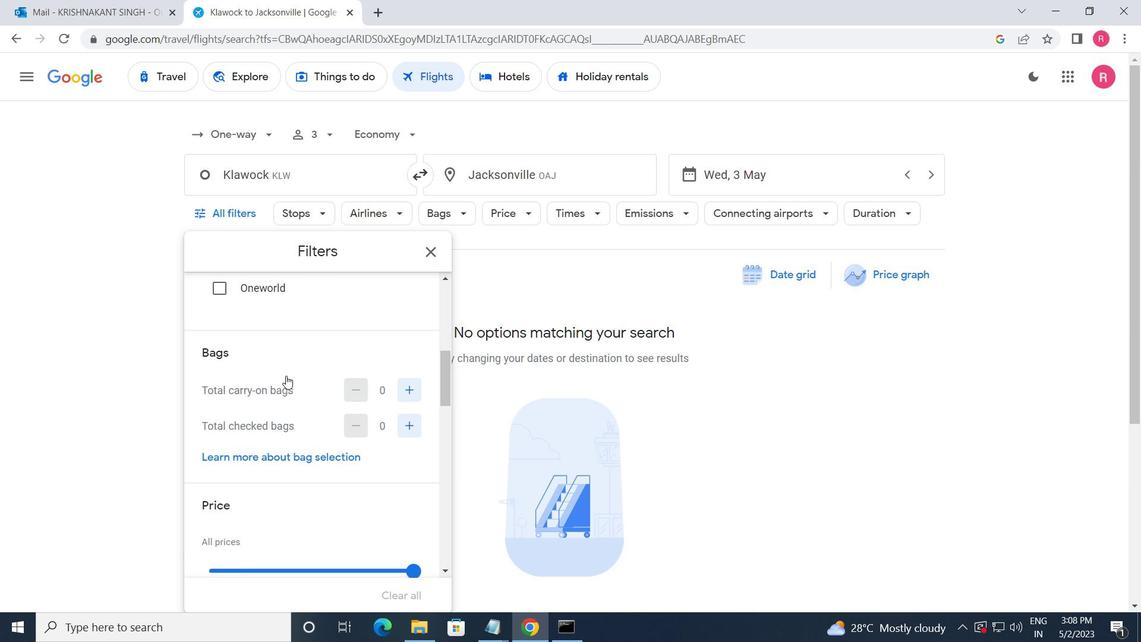 
Action: Mouse scrolled (287, 374) with delta (0, 0)
Screenshot: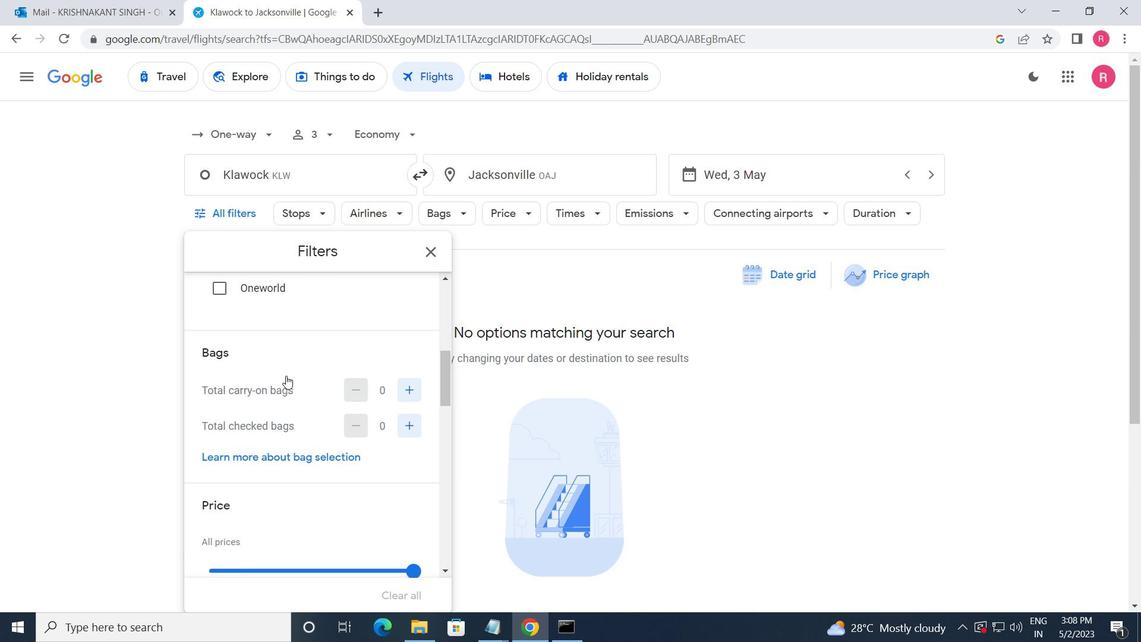 
Action: Mouse moved to (288, 372)
Screenshot: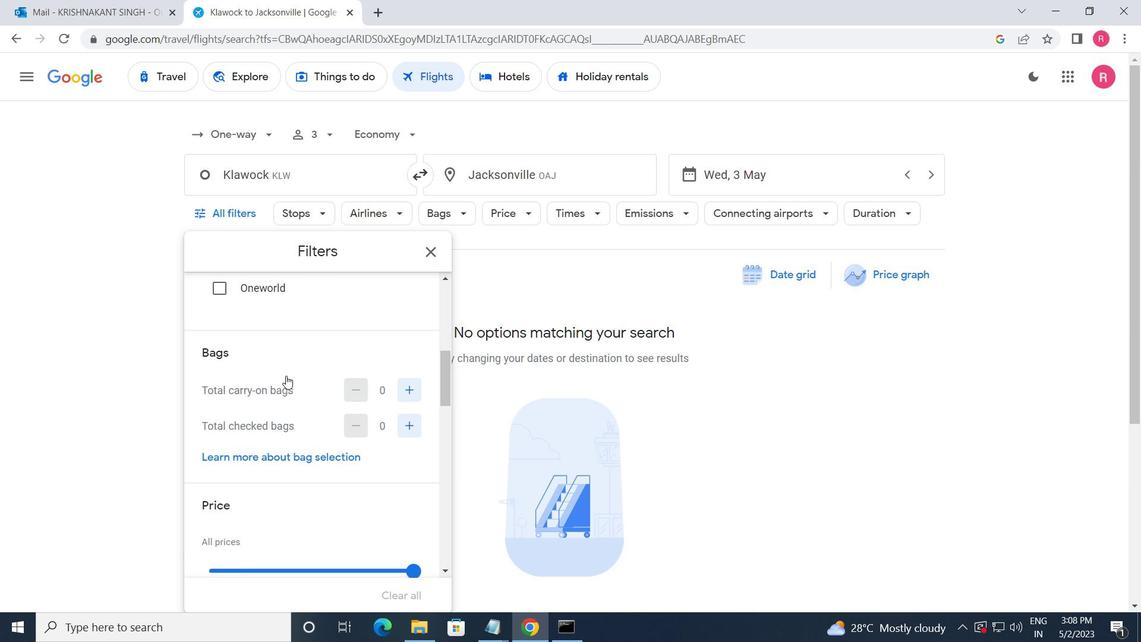 
Action: Mouse scrolled (288, 372) with delta (0, 0)
Screenshot: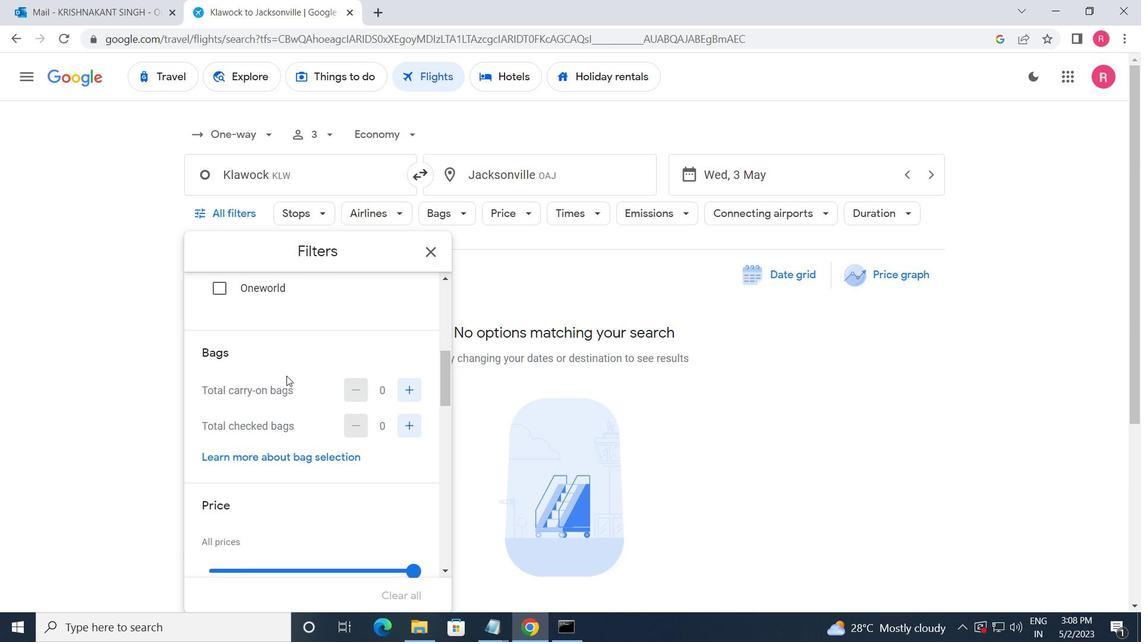 
Action: Mouse moved to (294, 377)
Screenshot: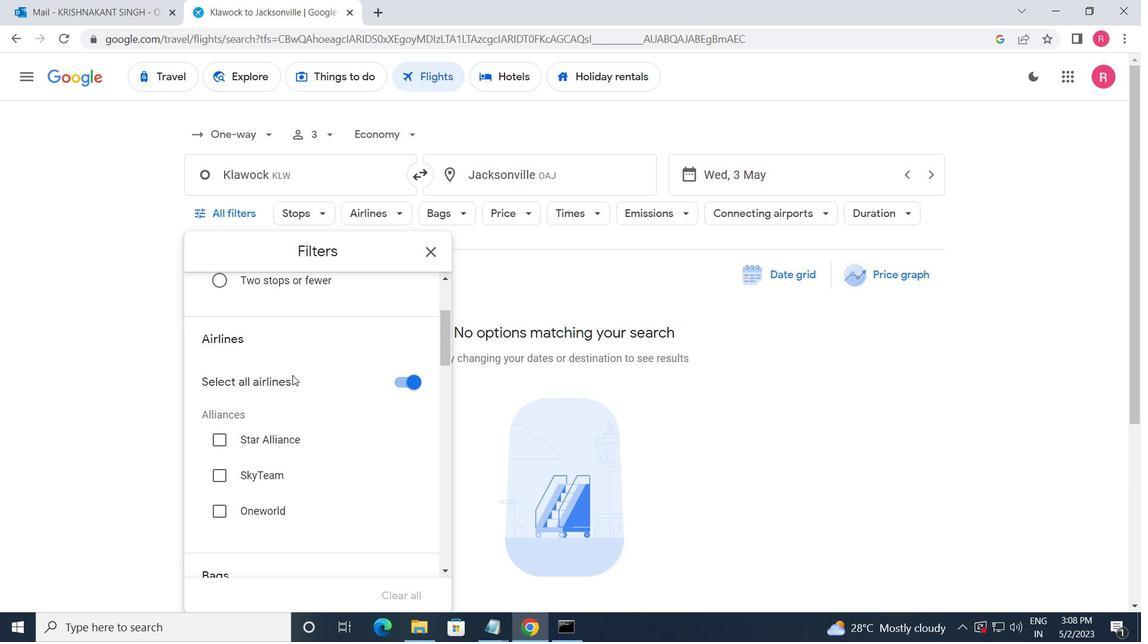 
Action: Mouse scrolled (294, 376) with delta (0, 0)
Screenshot: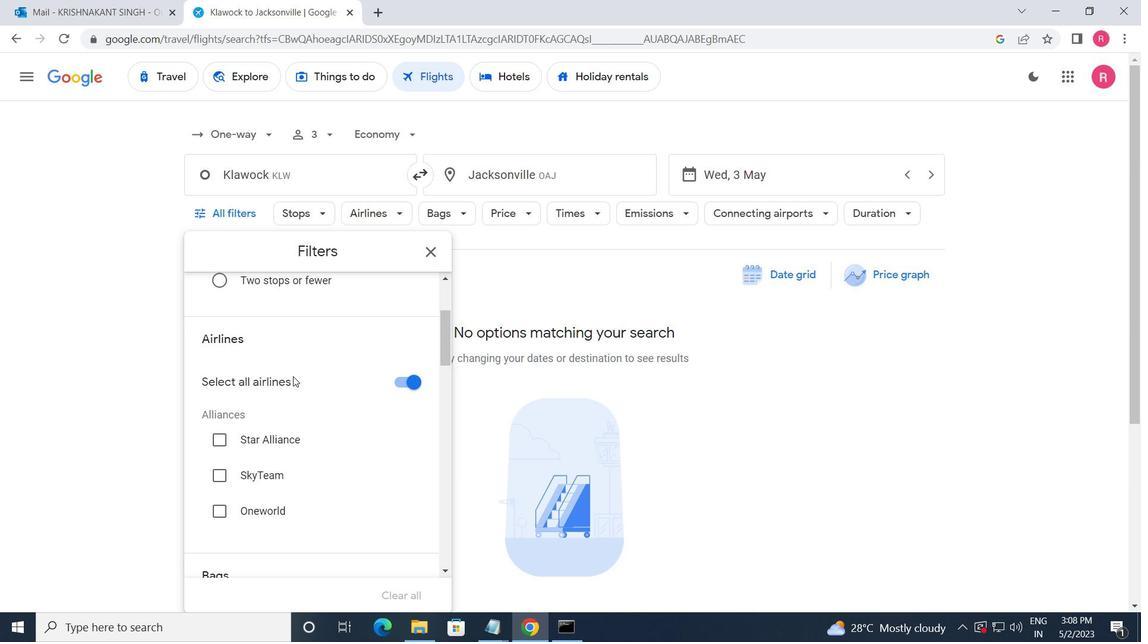 
Action: Mouse moved to (294, 378)
Screenshot: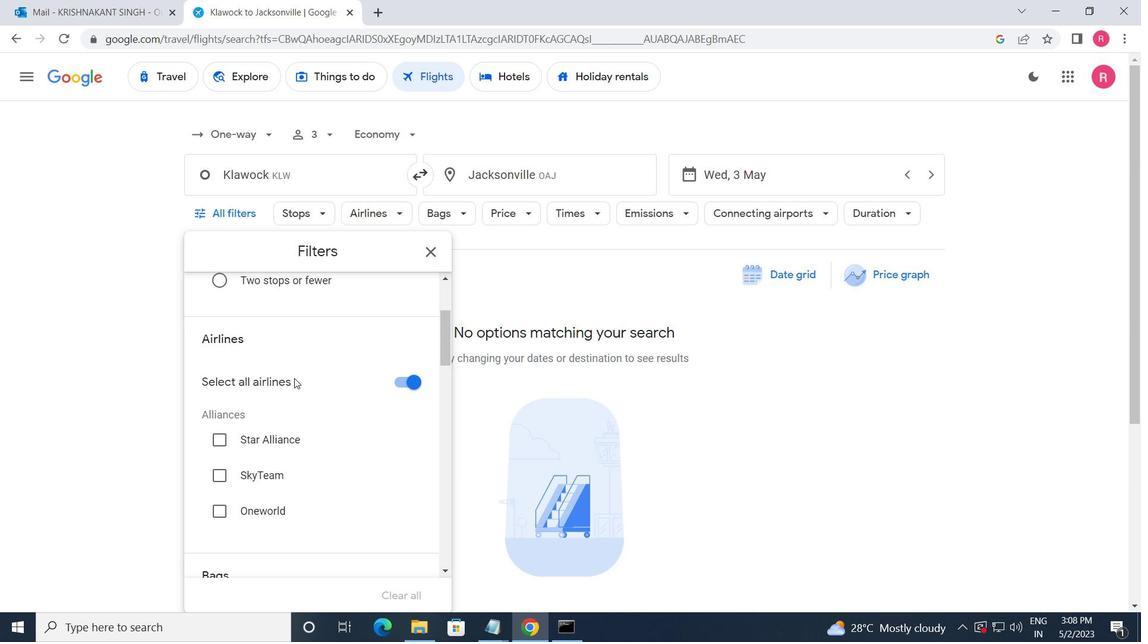 
Action: Mouse scrolled (294, 378) with delta (0, 0)
Screenshot: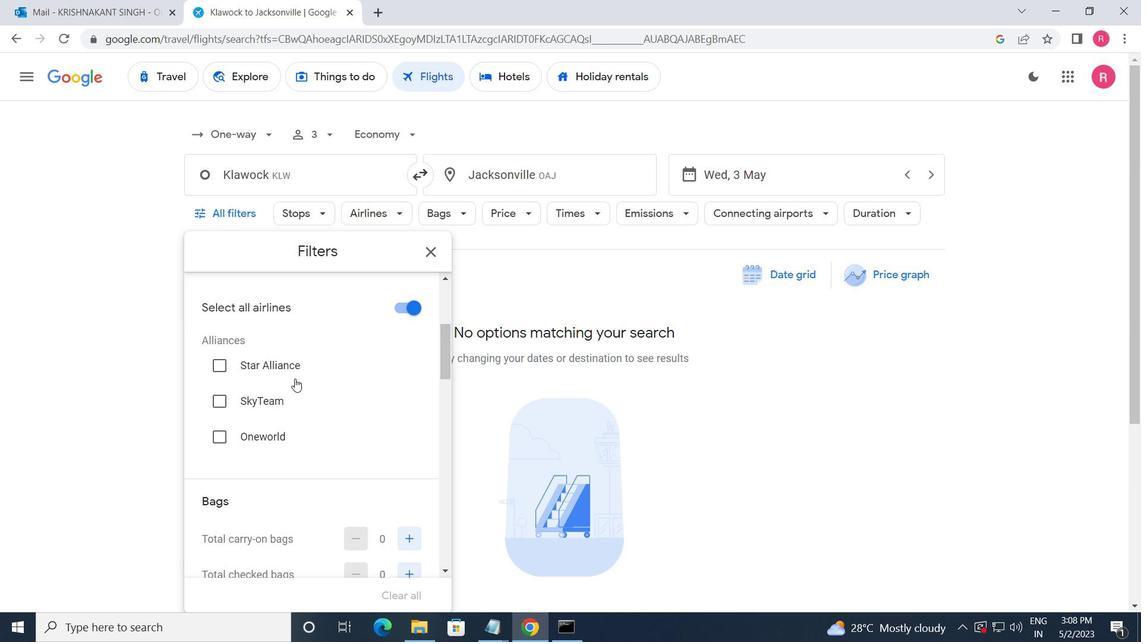 
Action: Mouse scrolled (294, 378) with delta (0, 0)
Screenshot: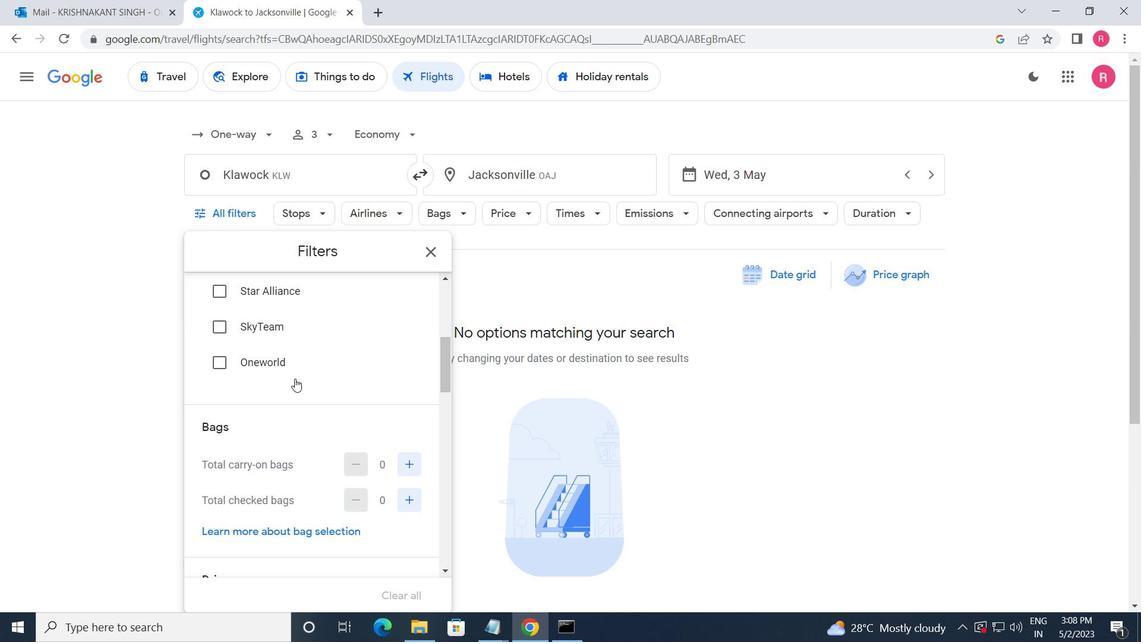 
Action: Mouse moved to (413, 398)
Screenshot: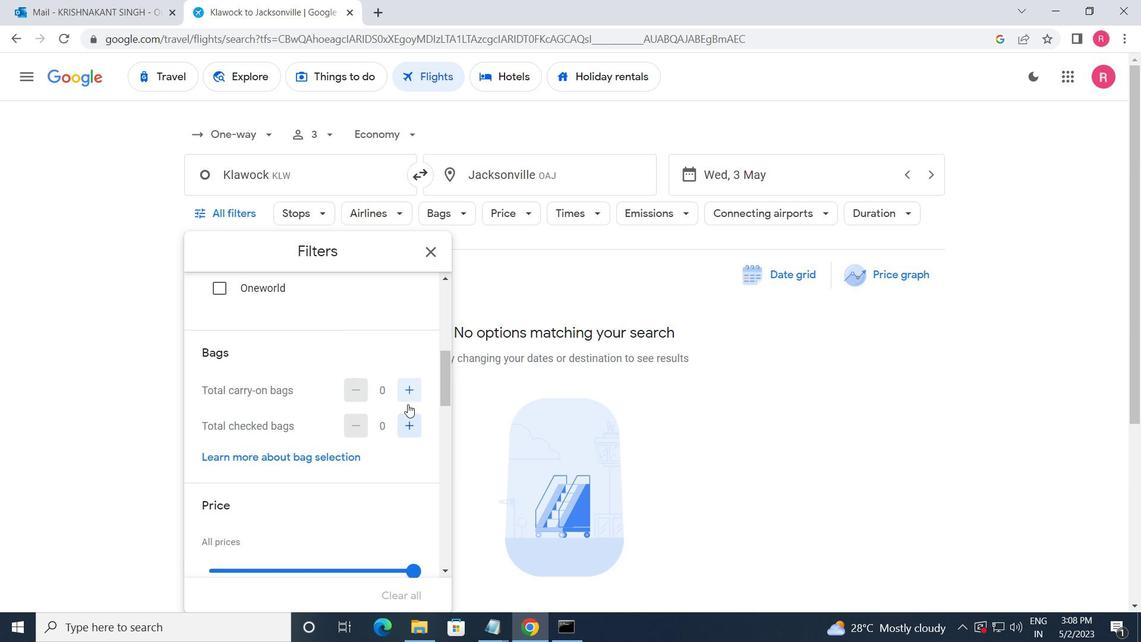 
Action: Mouse pressed left at (413, 398)
Screenshot: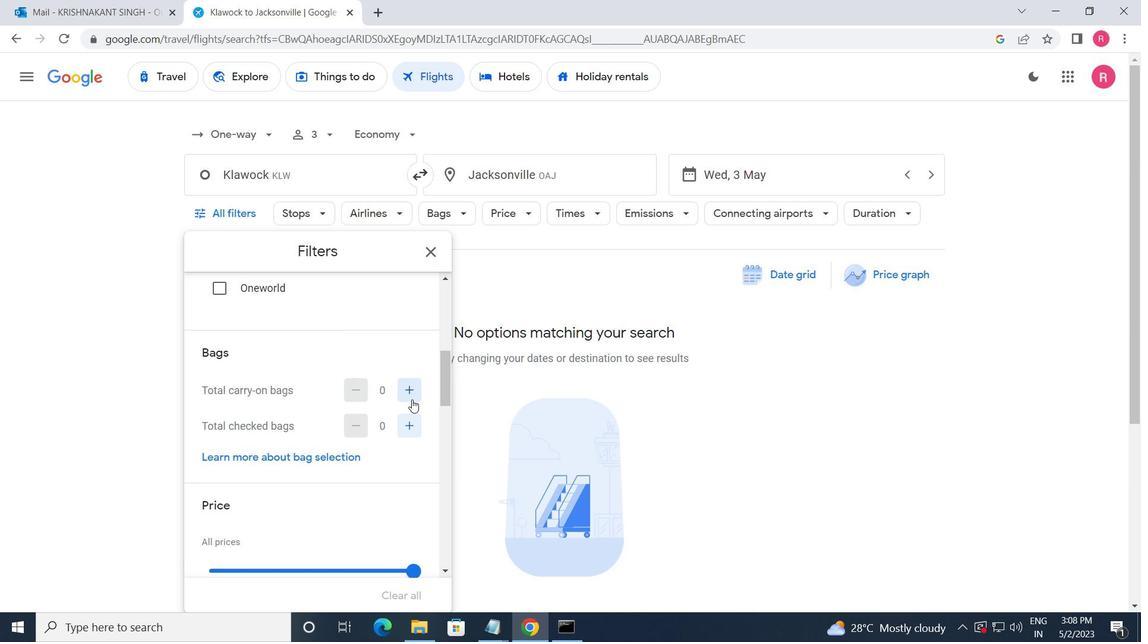 
Action: Mouse moved to (413, 397)
Screenshot: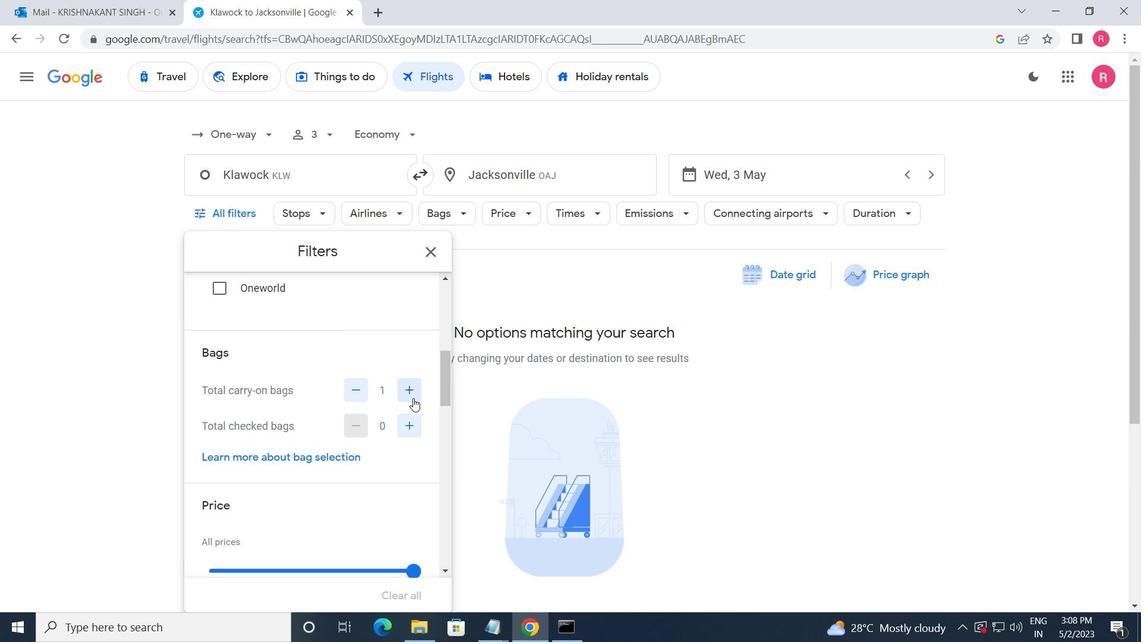 
Action: Mouse pressed left at (413, 397)
Screenshot: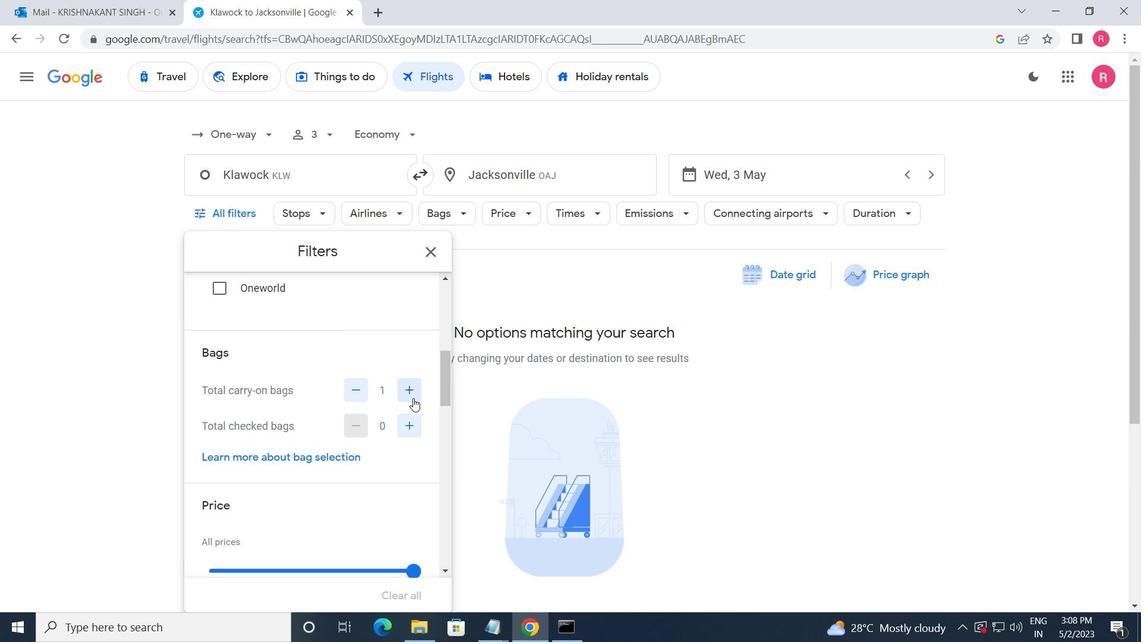 
Action: Mouse moved to (387, 415)
Screenshot: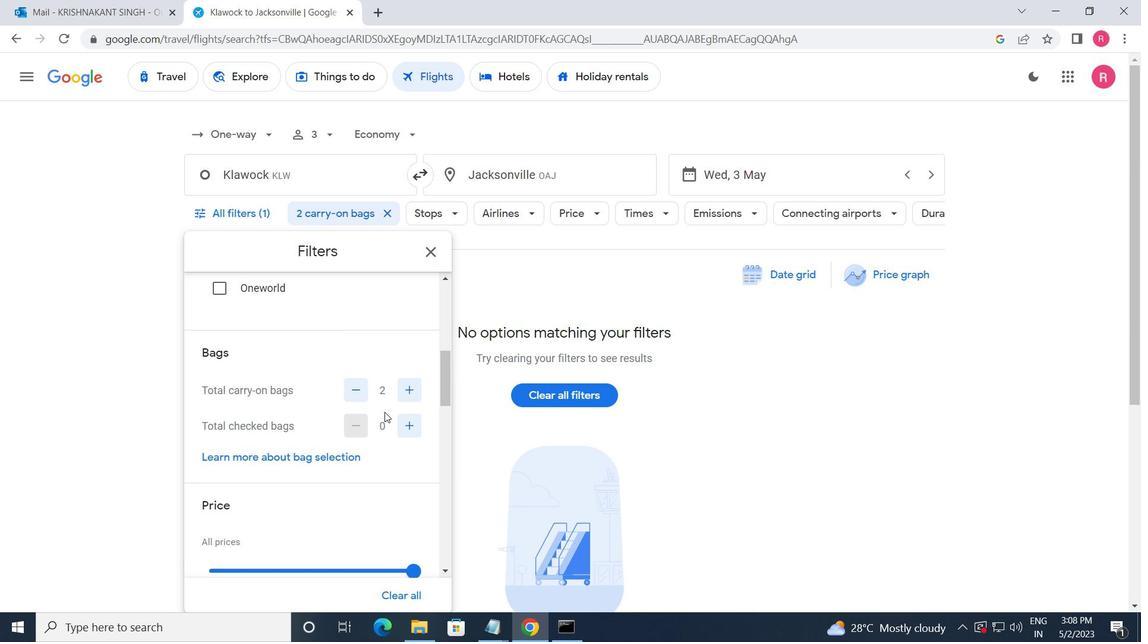 
Action: Mouse scrolled (387, 415) with delta (0, 0)
Screenshot: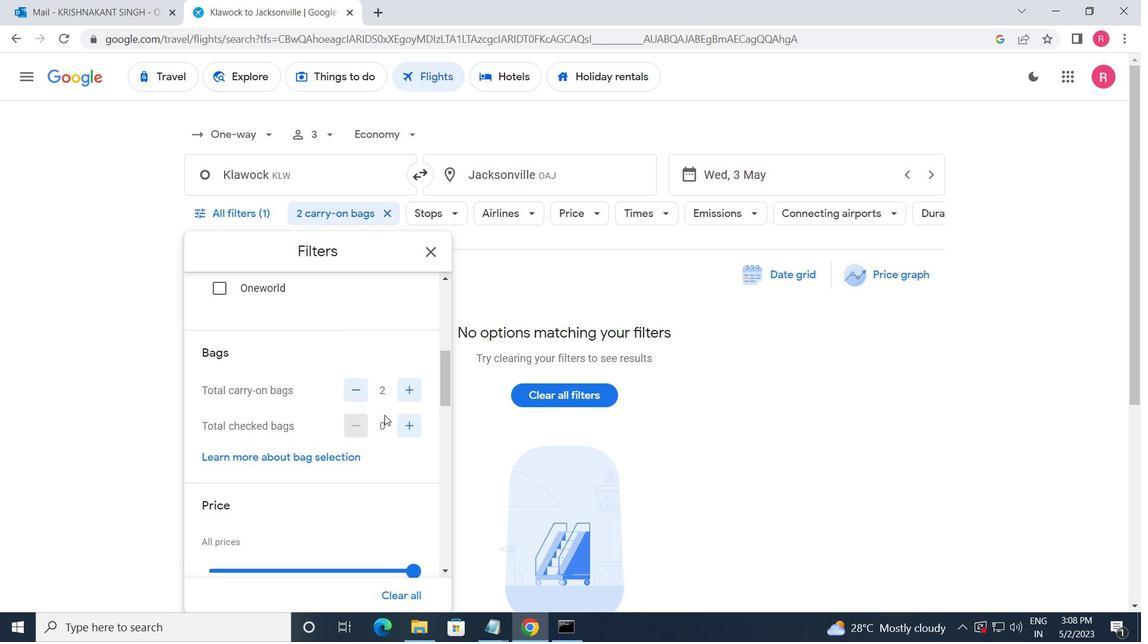 
Action: Mouse moved to (390, 415)
Screenshot: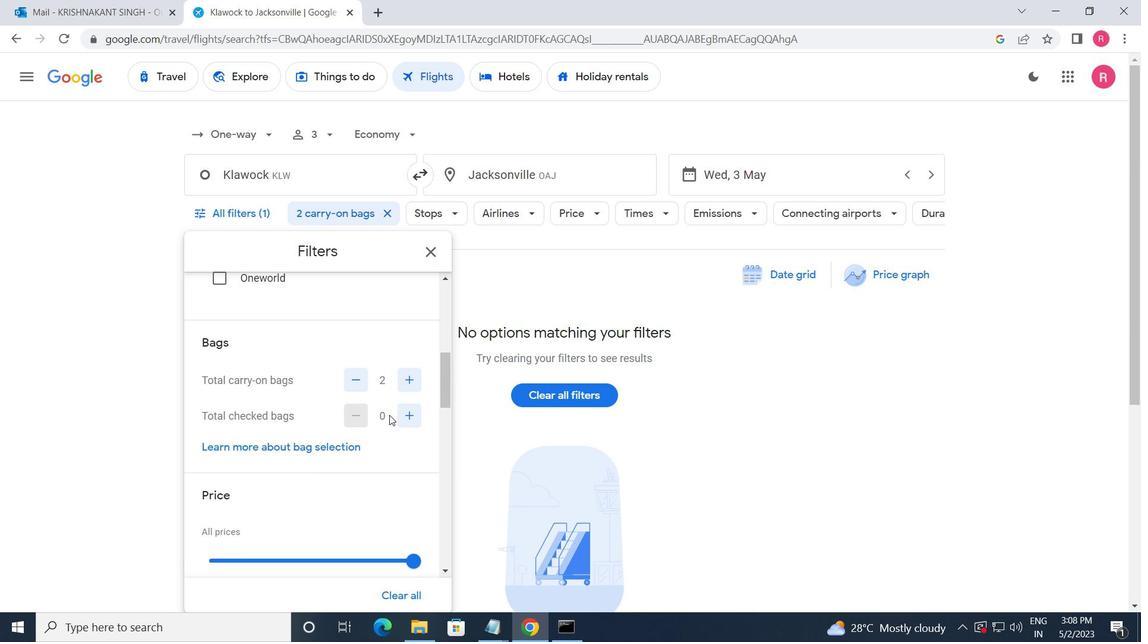 
Action: Mouse scrolled (390, 415) with delta (0, 0)
Screenshot: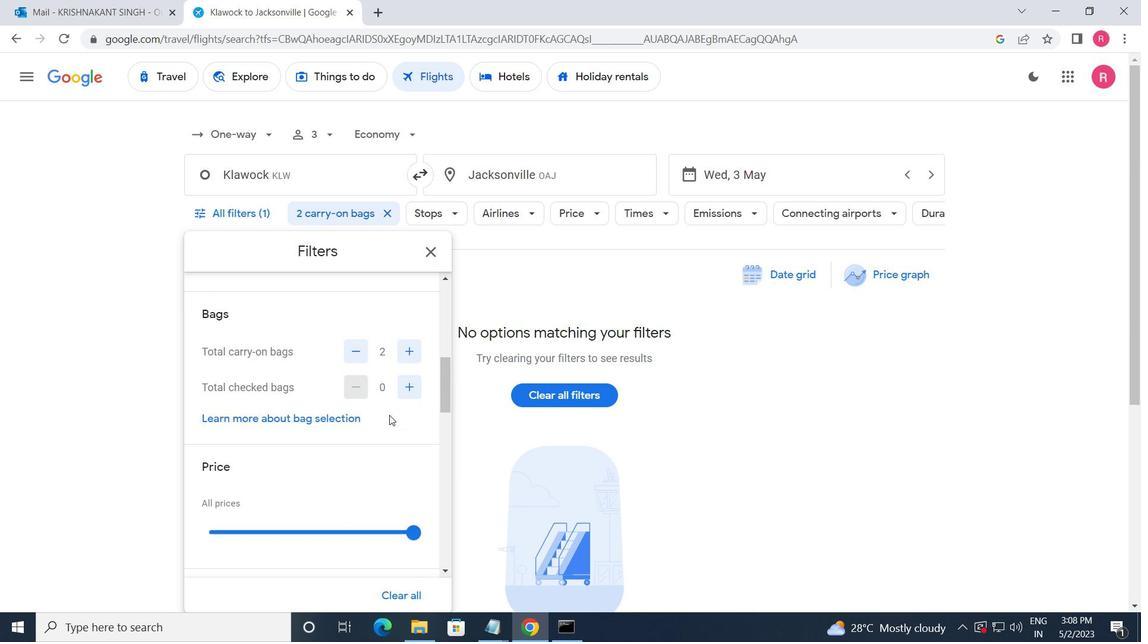 
Action: Mouse moved to (406, 283)
Screenshot: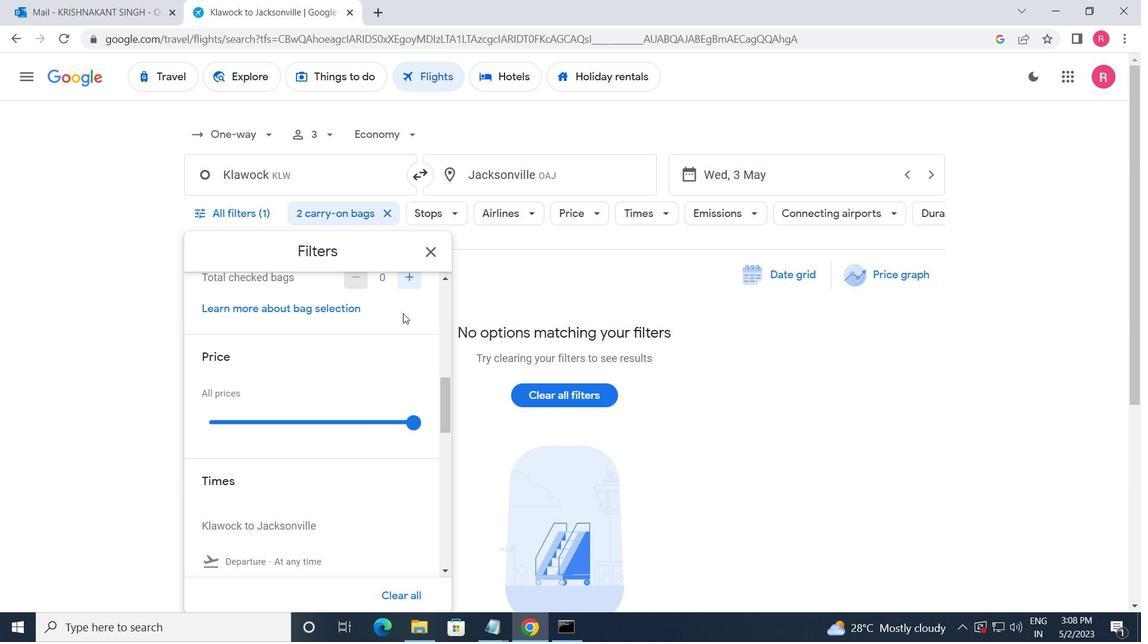 
Action: Mouse pressed left at (406, 283)
Screenshot: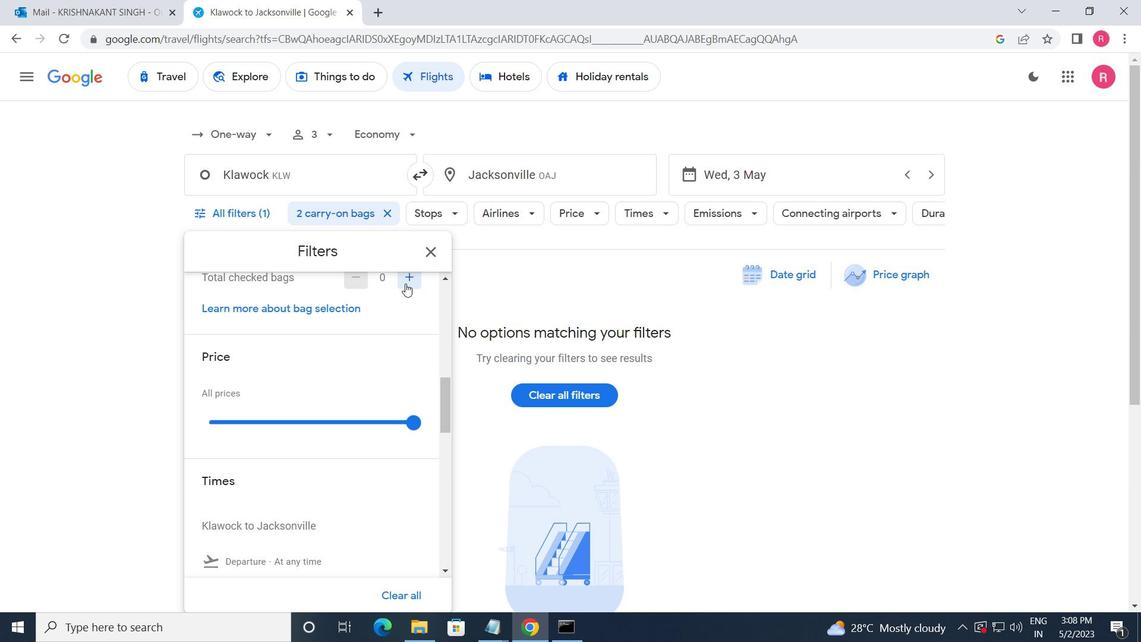 
Action: Mouse moved to (406, 281)
Screenshot: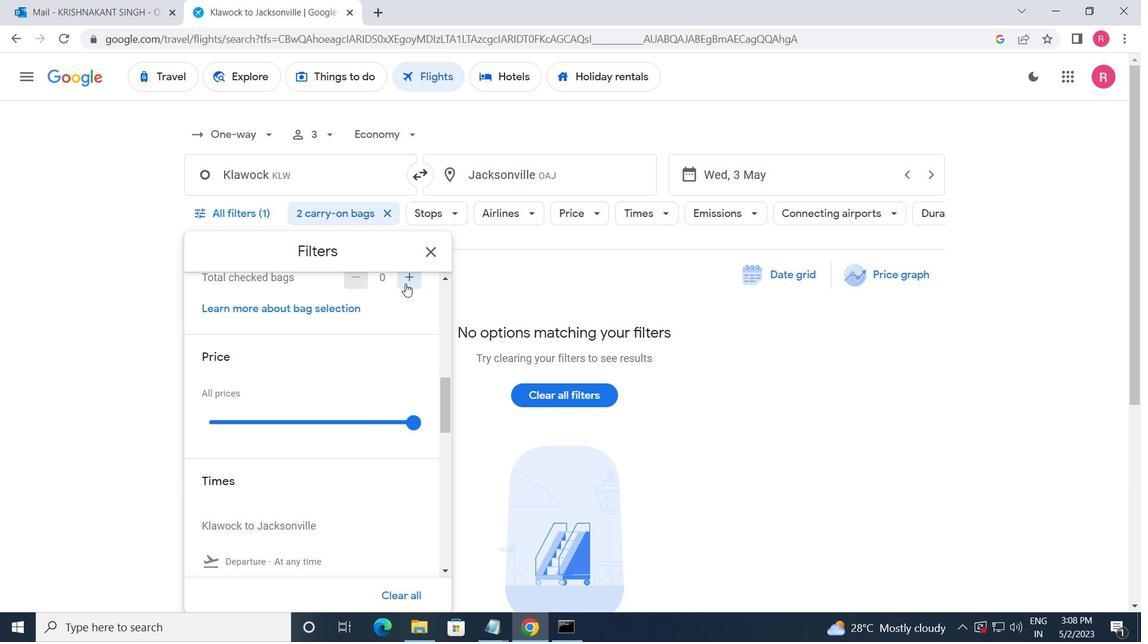 
Action: Mouse pressed left at (406, 281)
Screenshot: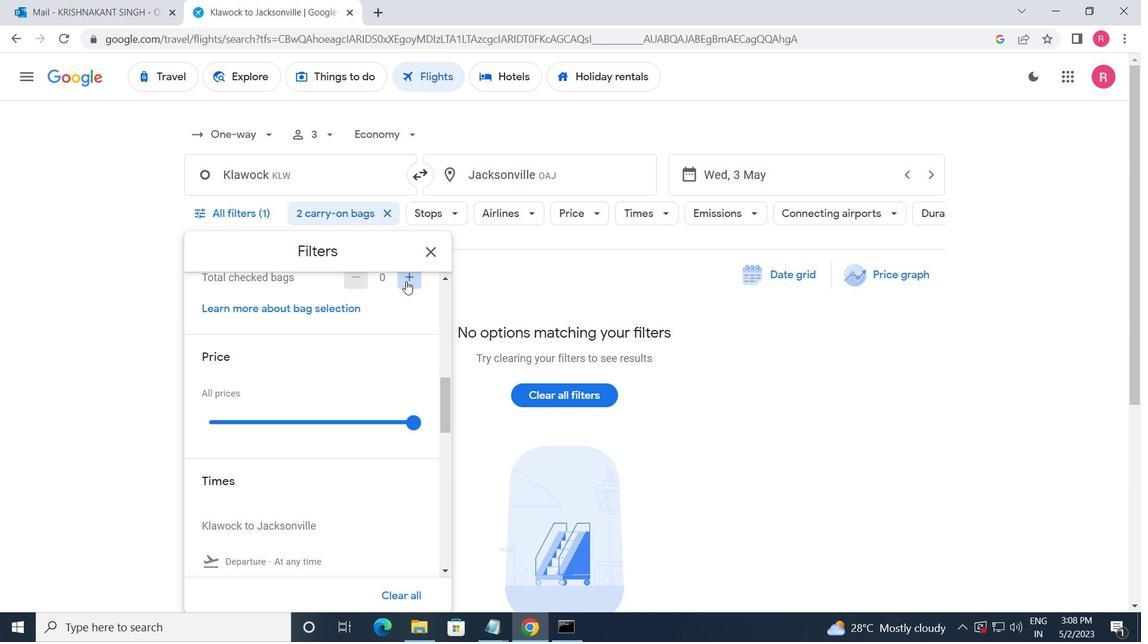 
Action: Mouse pressed left at (406, 281)
Screenshot: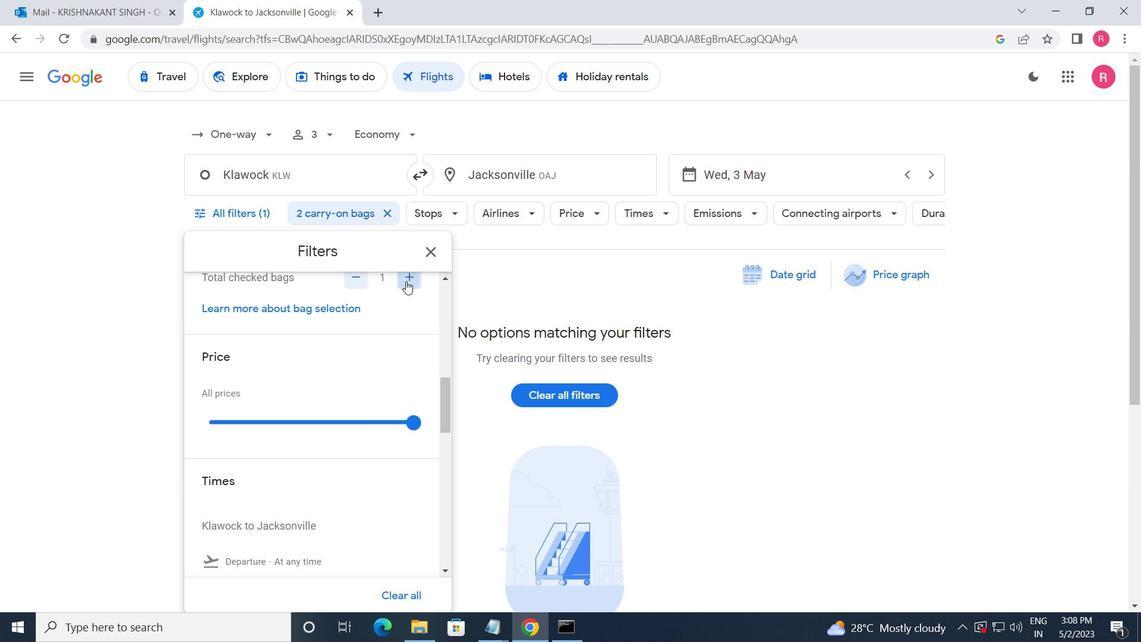 
Action: Mouse pressed left at (406, 281)
Screenshot: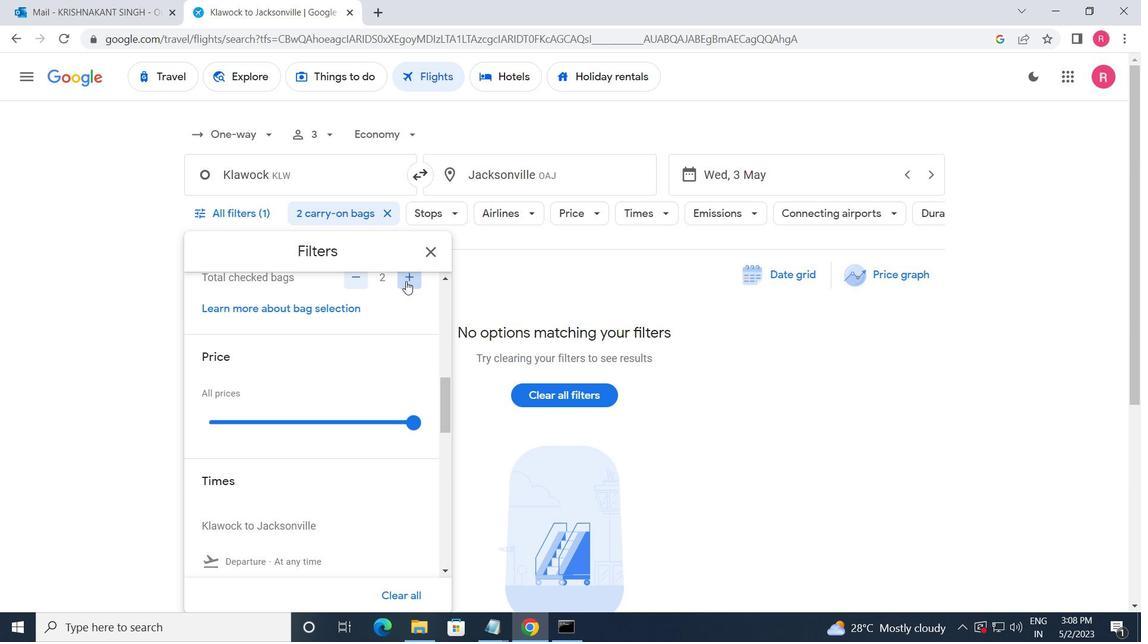 
Action: Mouse moved to (380, 360)
Screenshot: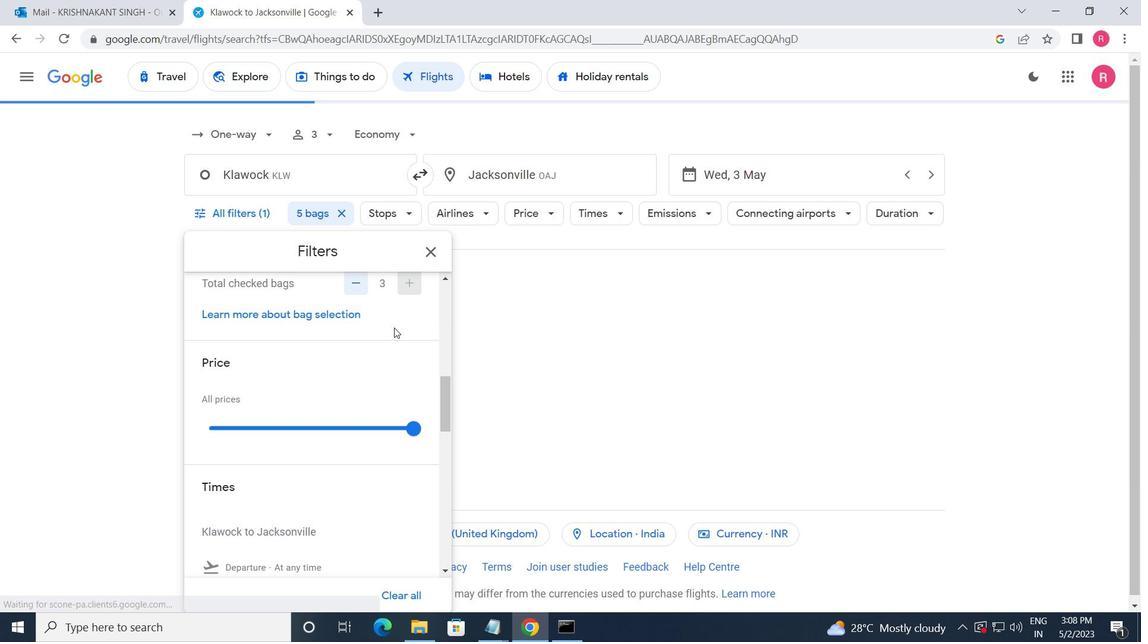 
Action: Mouse scrolled (380, 360) with delta (0, 0)
Screenshot: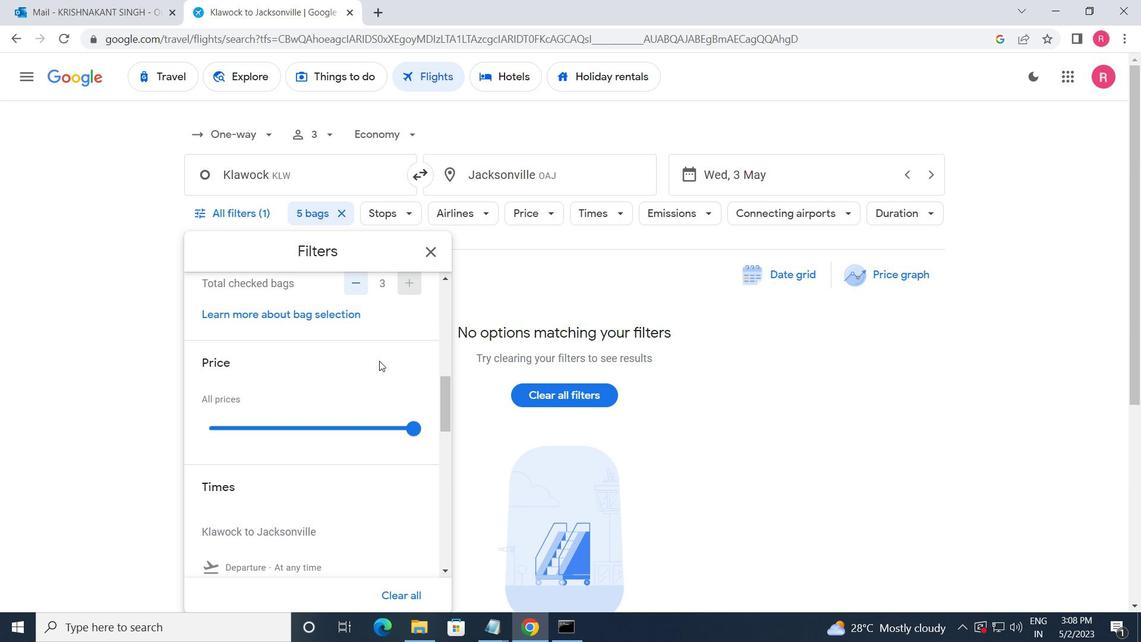 
Action: Mouse moved to (410, 359)
Screenshot: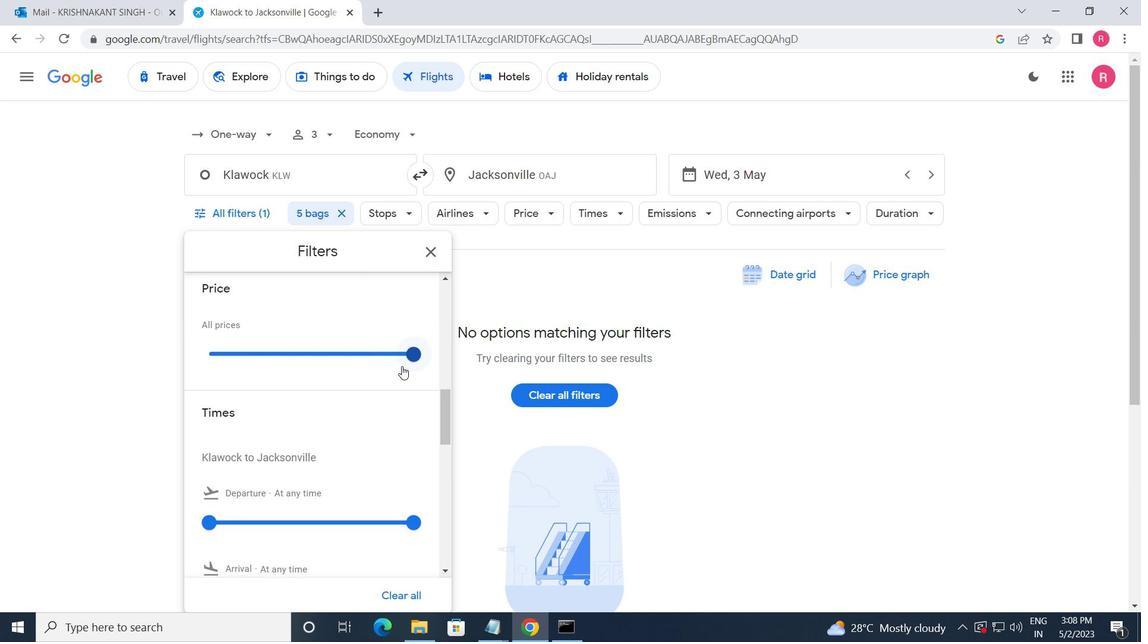 
Action: Mouse pressed left at (410, 359)
Screenshot: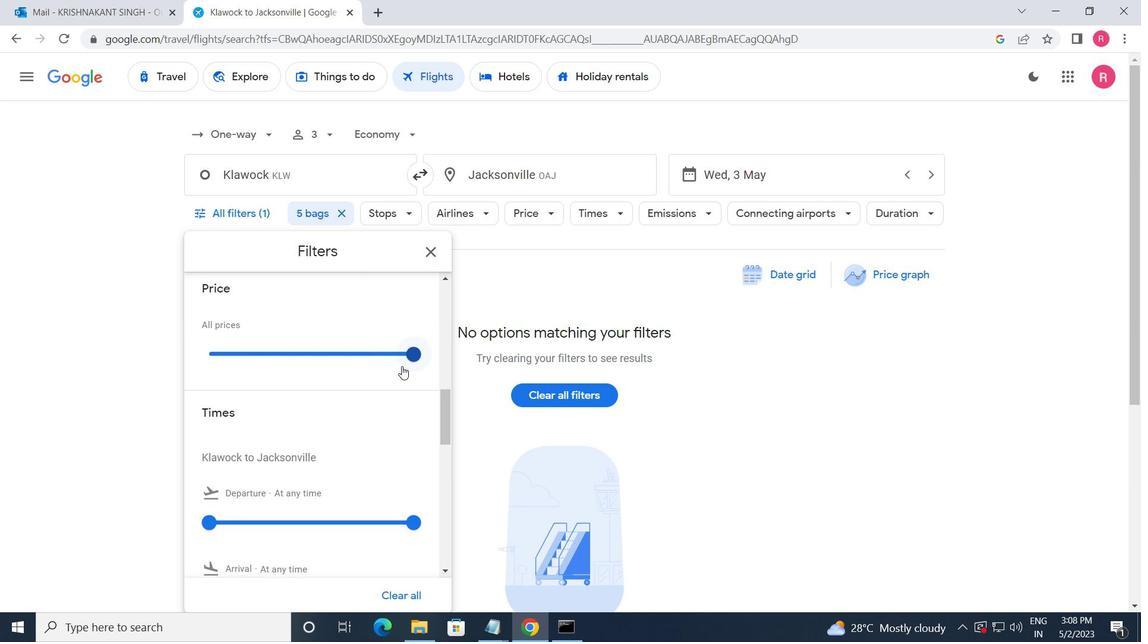 
Action: Mouse moved to (413, 394)
Screenshot: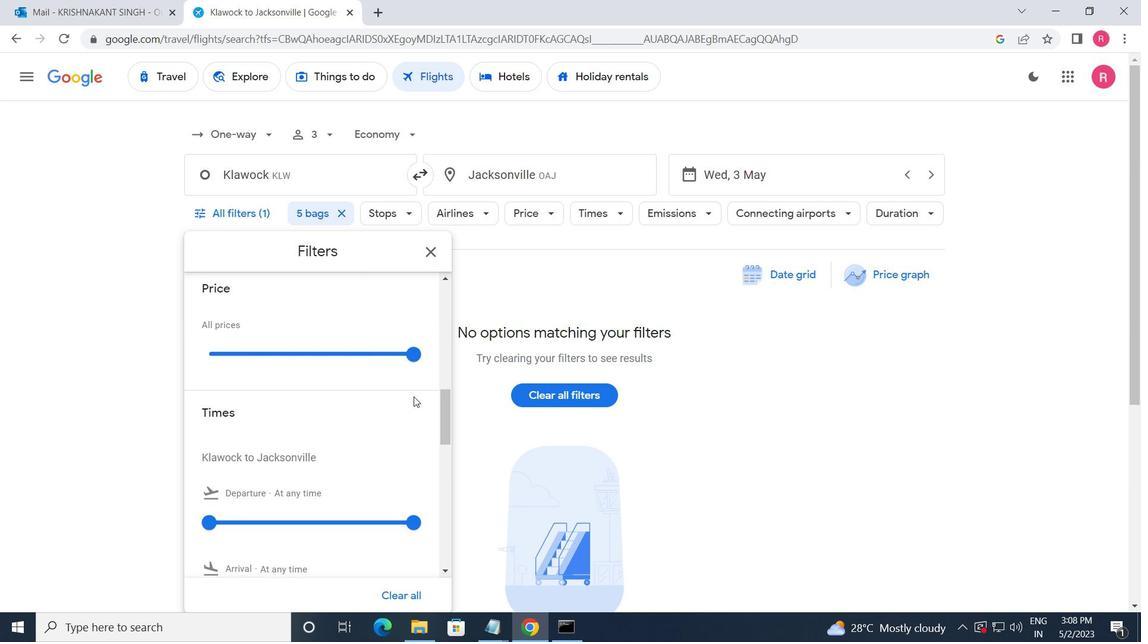 
Action: Mouse scrolled (413, 394) with delta (0, 0)
Screenshot: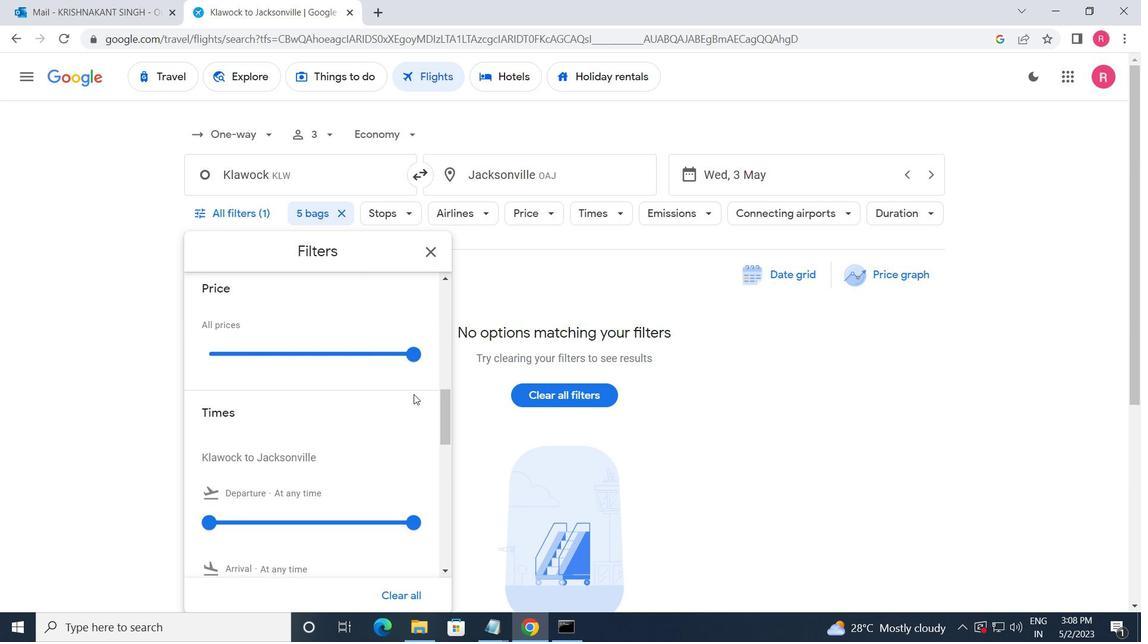 
Action: Mouse moved to (220, 451)
Screenshot: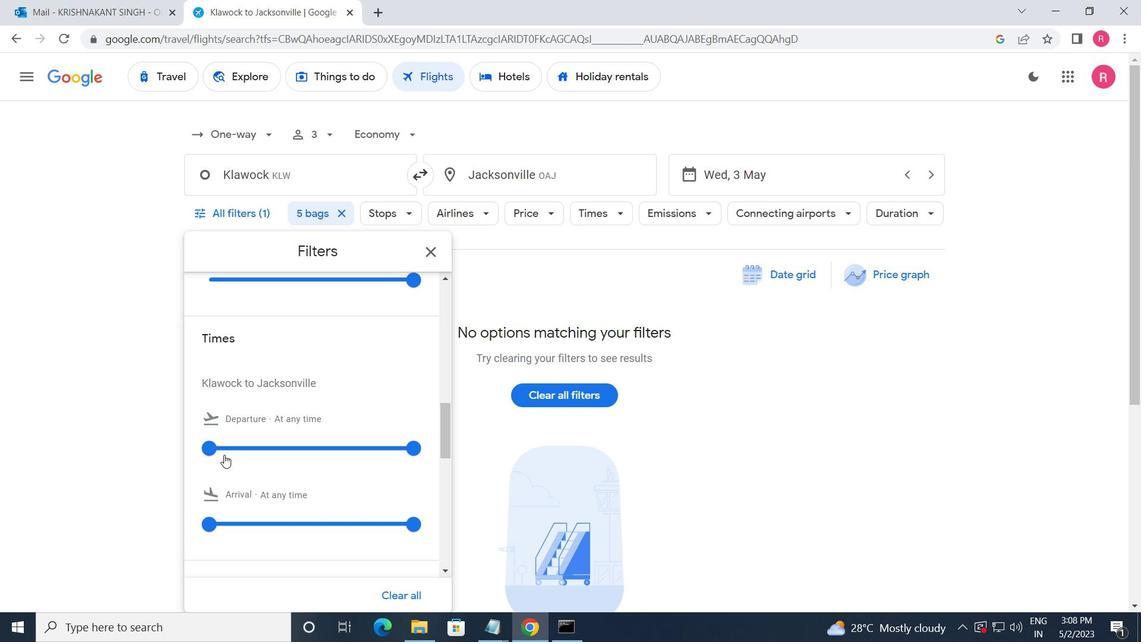
Action: Mouse pressed left at (220, 451)
Screenshot: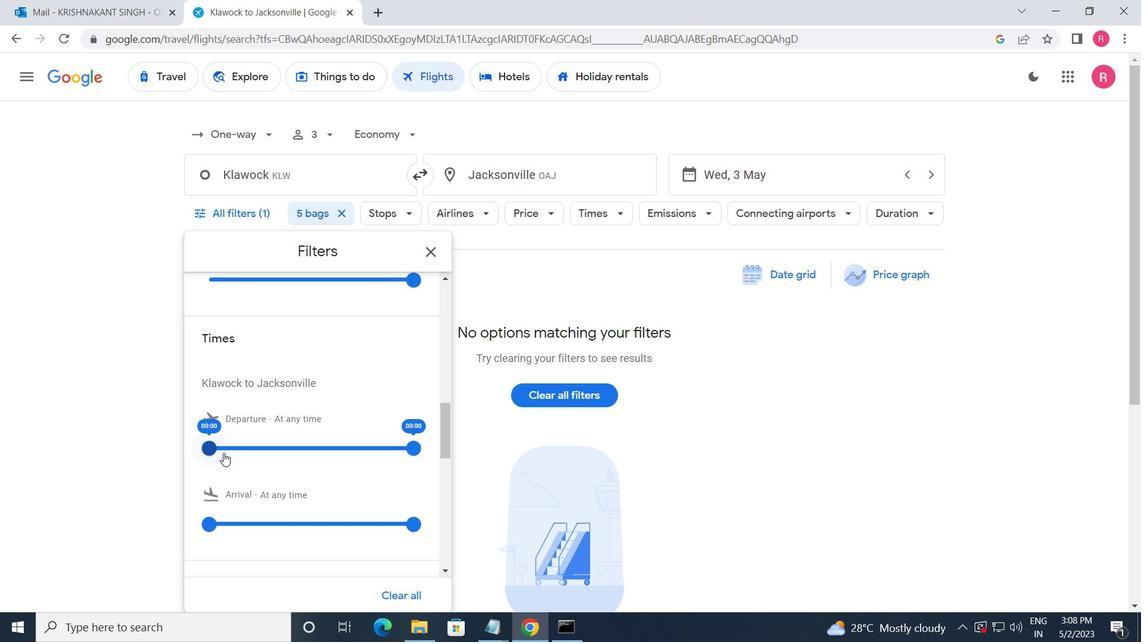 
Action: Mouse moved to (410, 456)
Screenshot: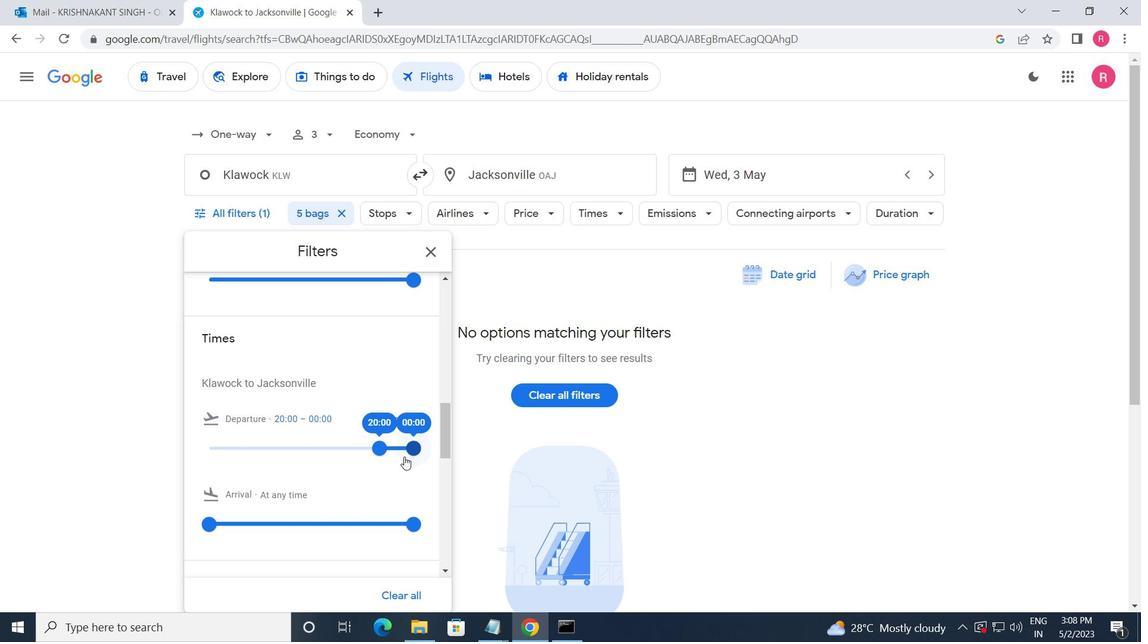 
Action: Mouse pressed left at (410, 456)
Screenshot: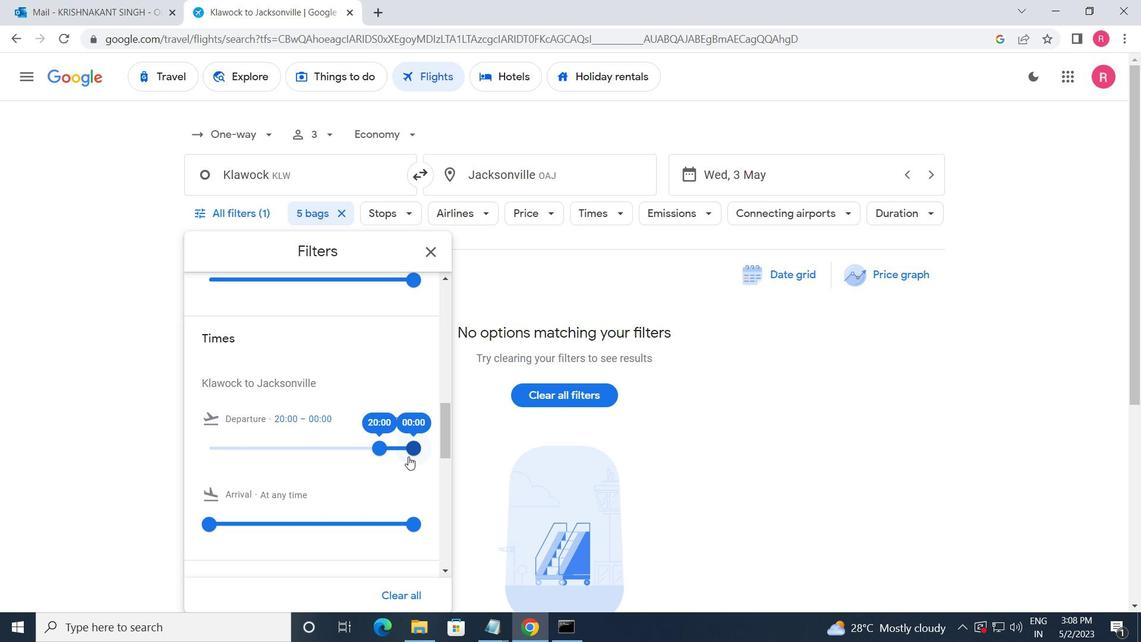 
Action: Mouse moved to (344, 378)
Screenshot: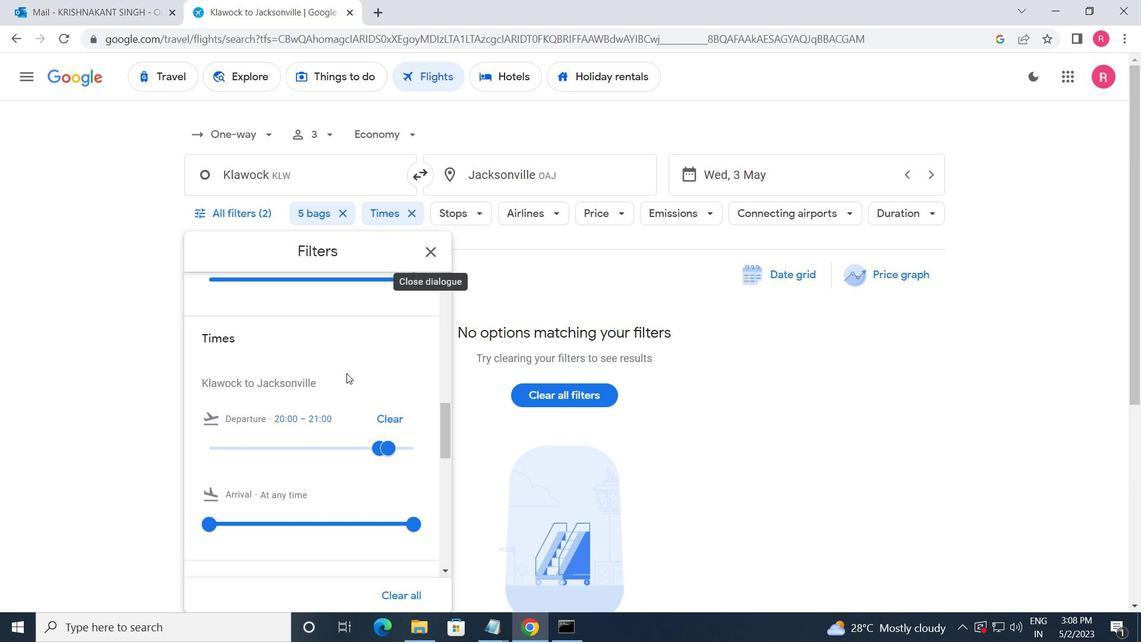 
Action: Mouse scrolled (344, 378) with delta (0, 0)
Screenshot: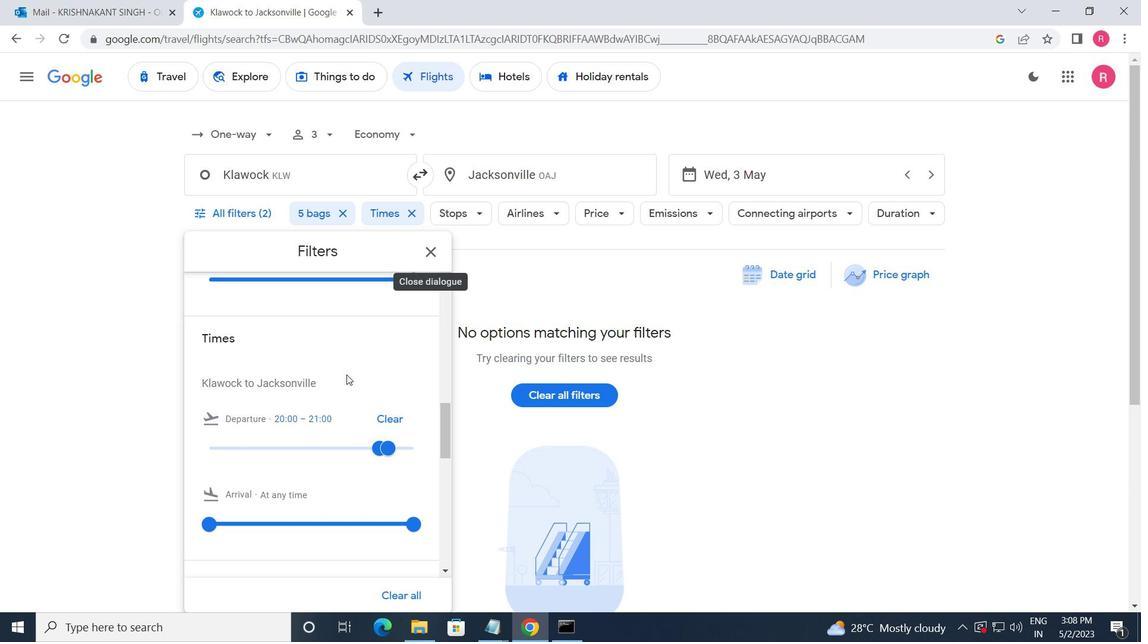 
Action: Mouse moved to (344, 380)
Screenshot: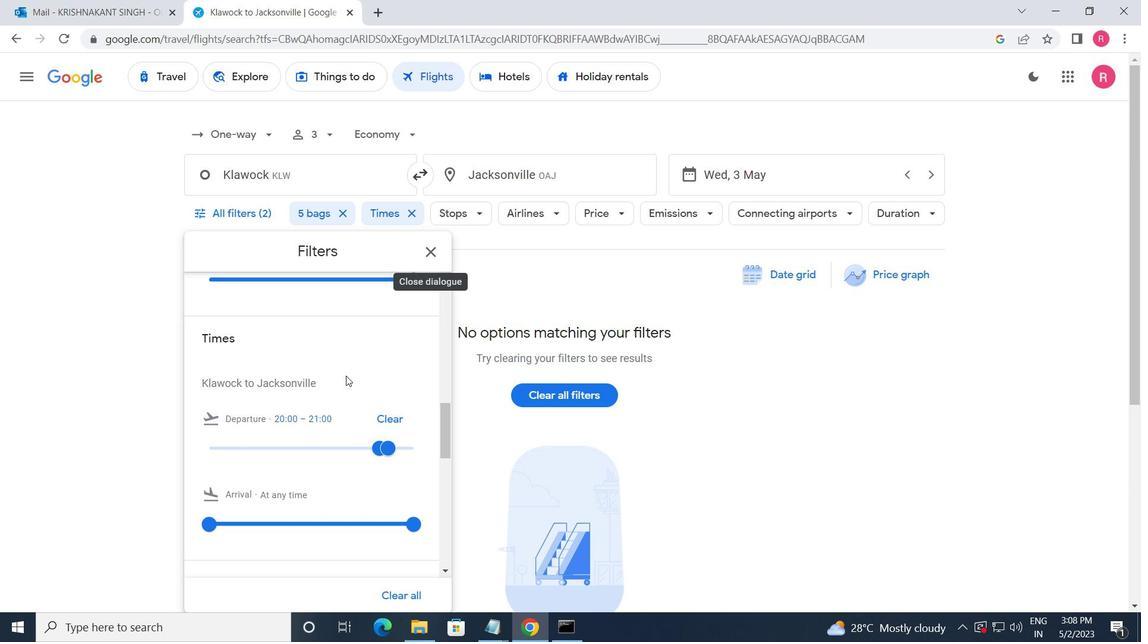 
Action: Mouse scrolled (344, 379) with delta (0, 0)
Screenshot: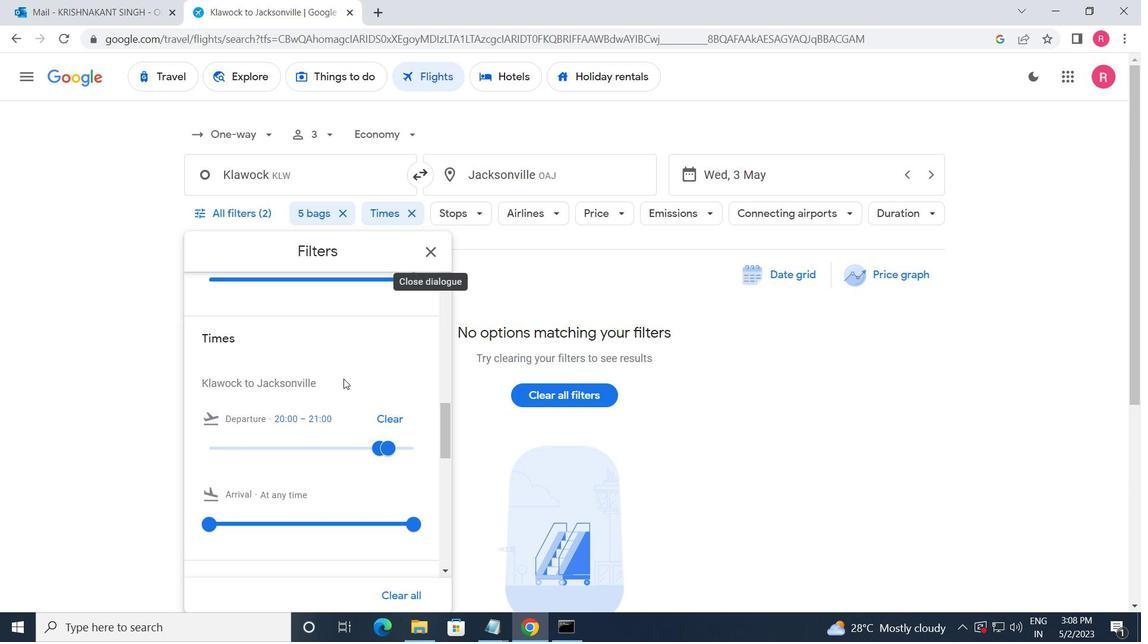 
Action: Mouse moved to (343, 380)
Screenshot: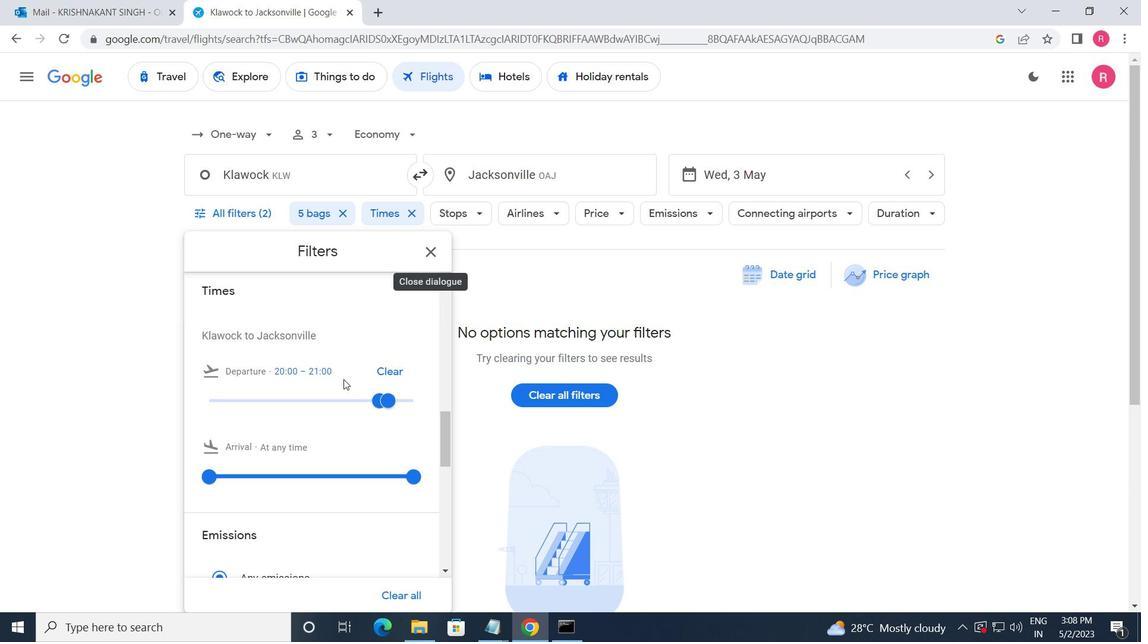 
Action: Mouse scrolled (343, 380) with delta (0, 0)
Screenshot: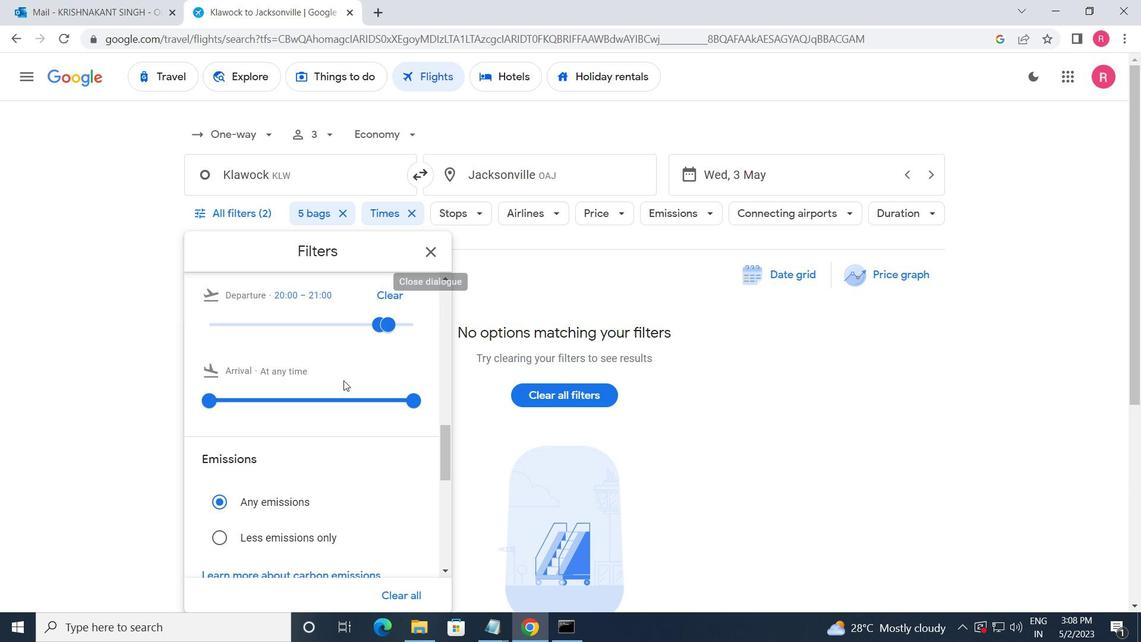 
Action: Mouse moved to (343, 382)
Screenshot: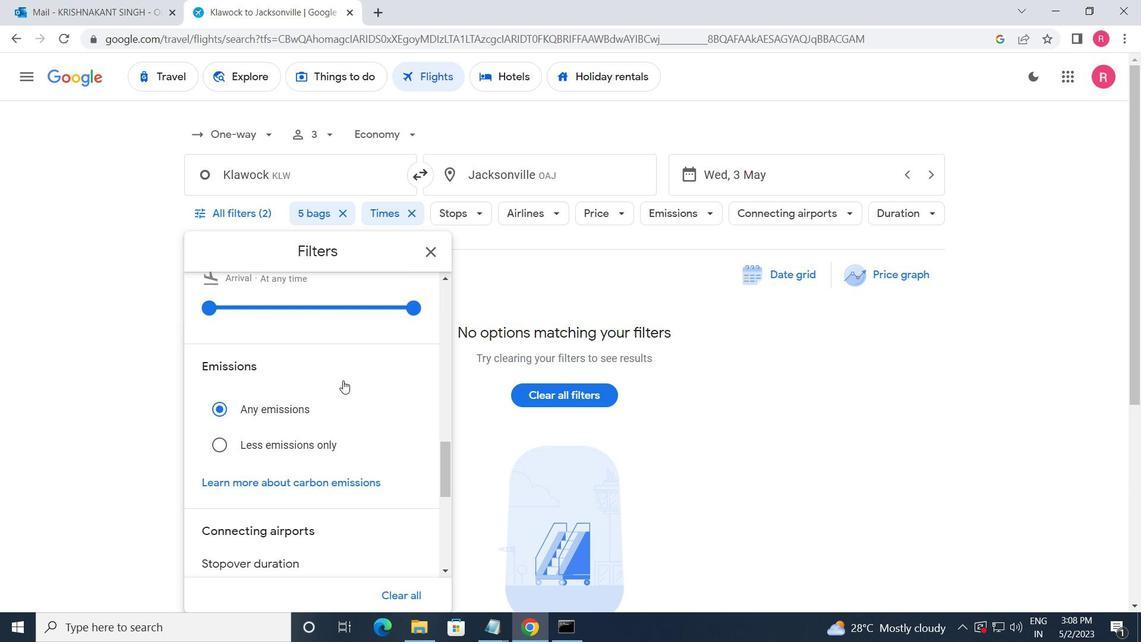 
Action: Mouse scrolled (343, 381) with delta (0, 0)
Screenshot: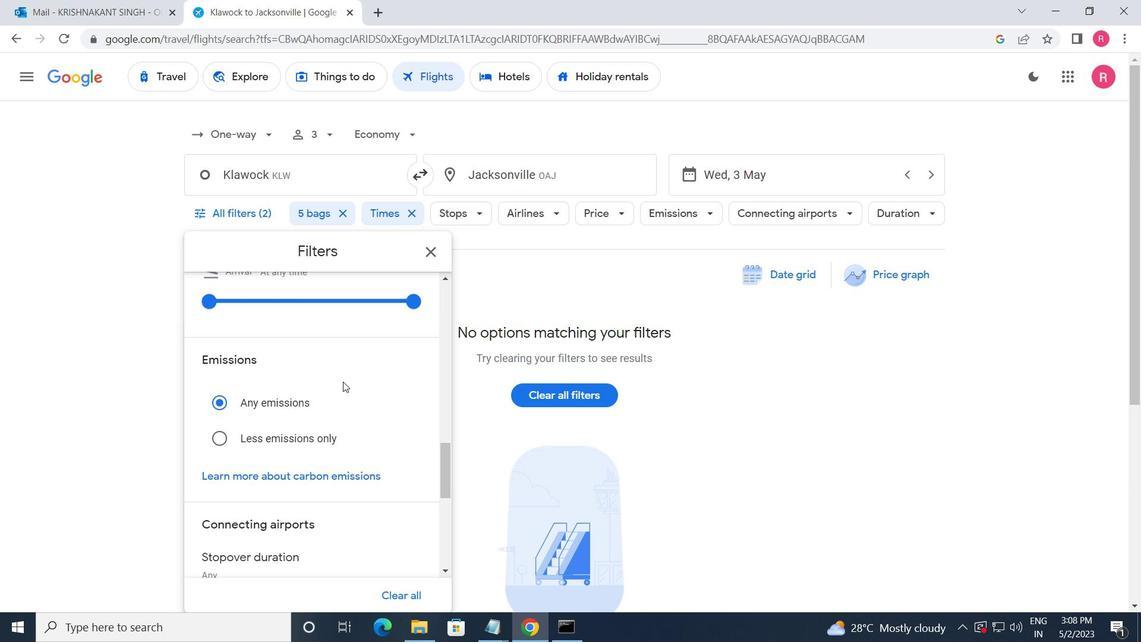 
Action: Mouse scrolled (343, 381) with delta (0, 0)
Screenshot: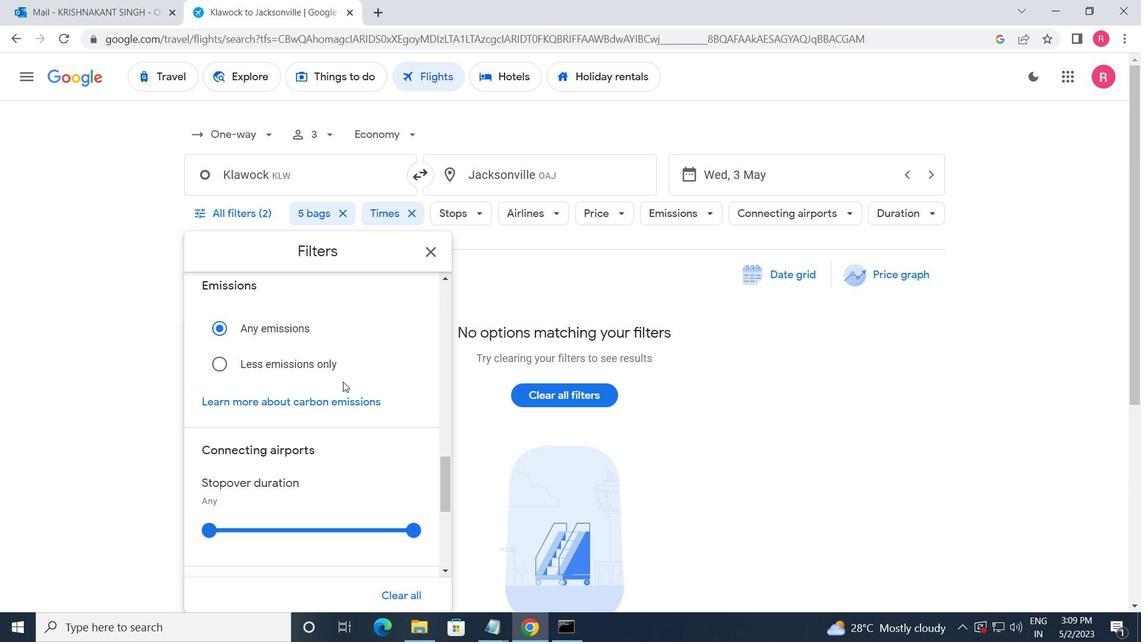 
Action: Mouse scrolled (343, 381) with delta (0, 0)
Screenshot: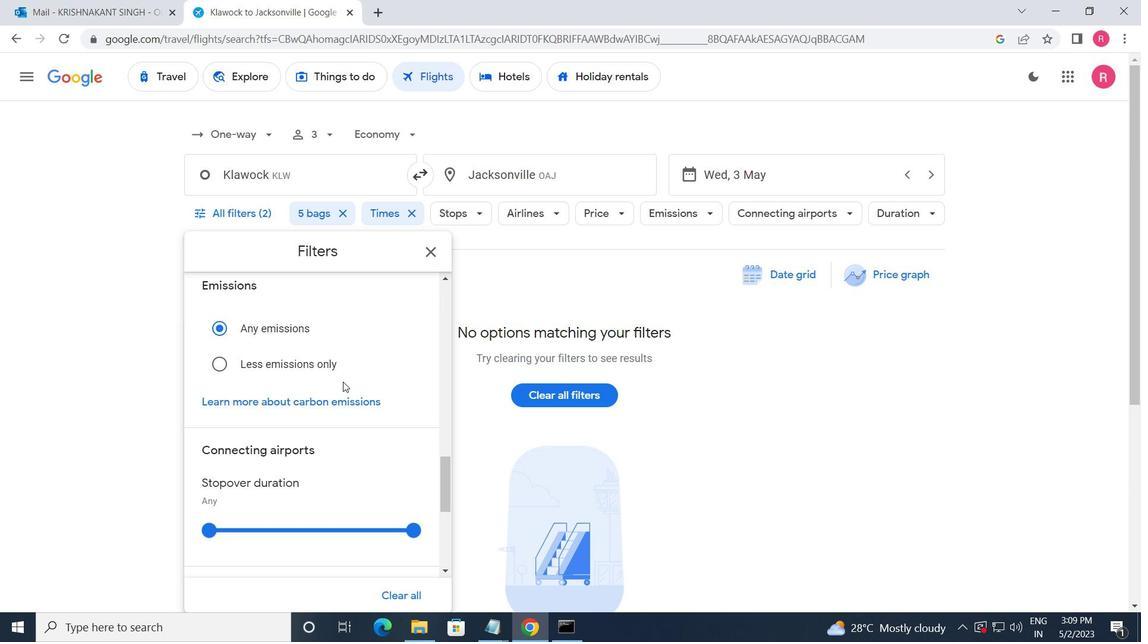 
Action: Mouse moved to (344, 379)
Screenshot: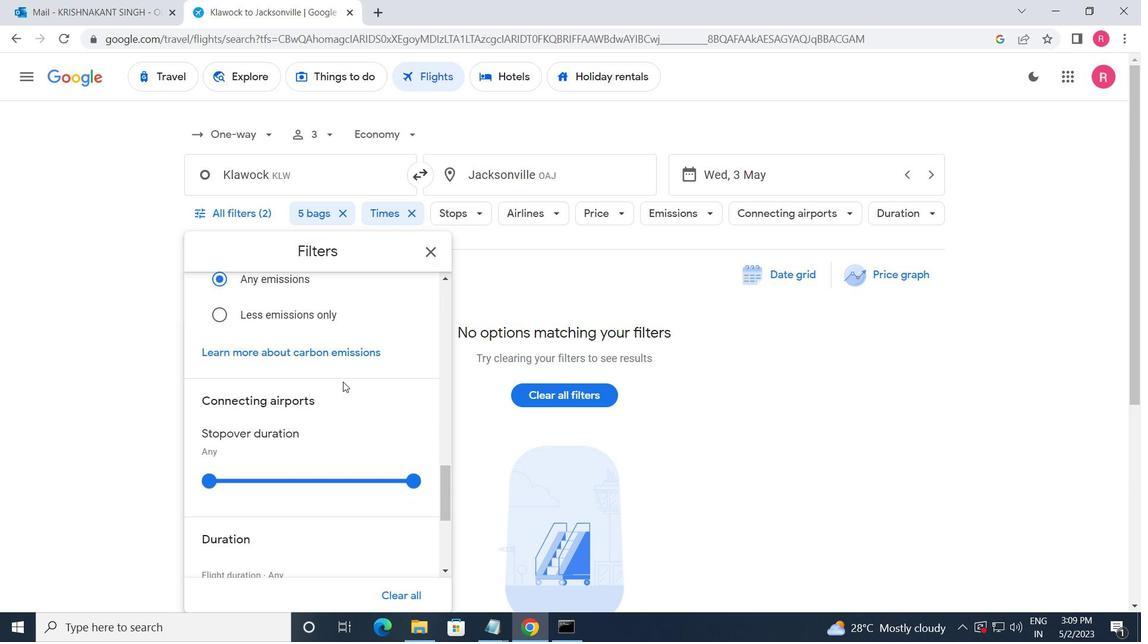 
Action: Mouse scrolled (344, 378) with delta (0, 0)
Screenshot: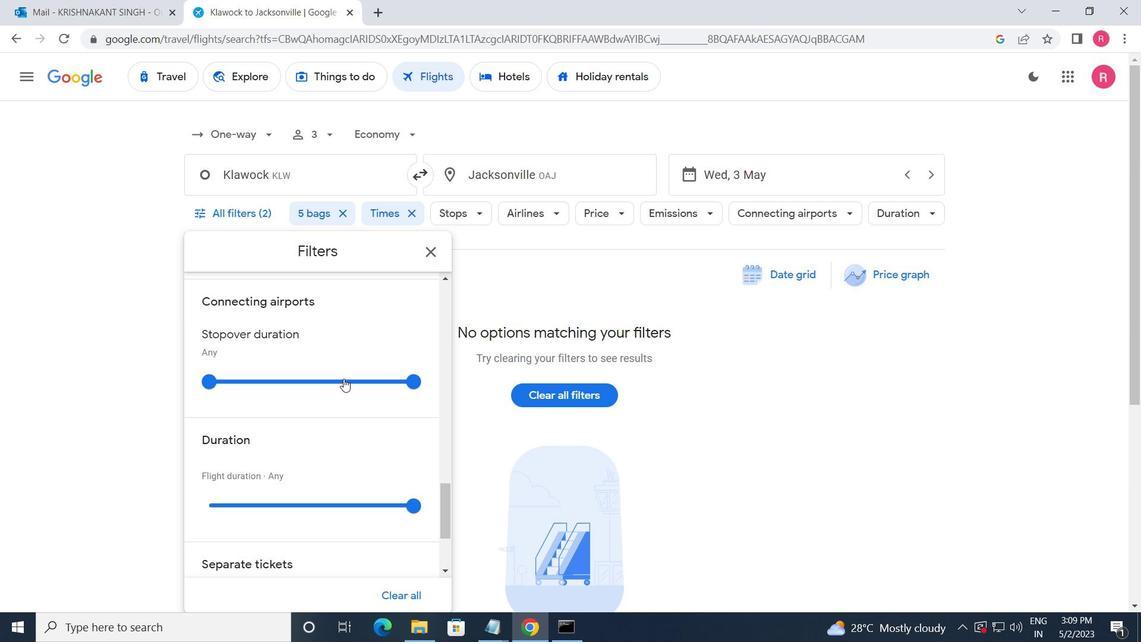 
Action: Mouse scrolled (344, 378) with delta (0, 0)
Screenshot: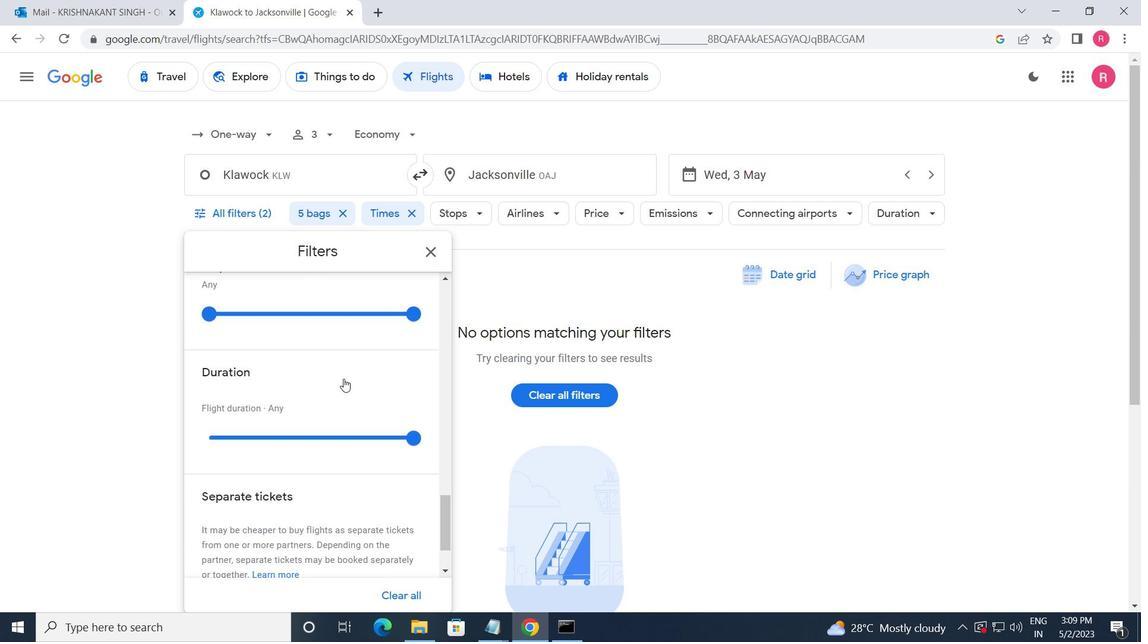 
Action: Mouse scrolled (344, 378) with delta (0, 0)
Screenshot: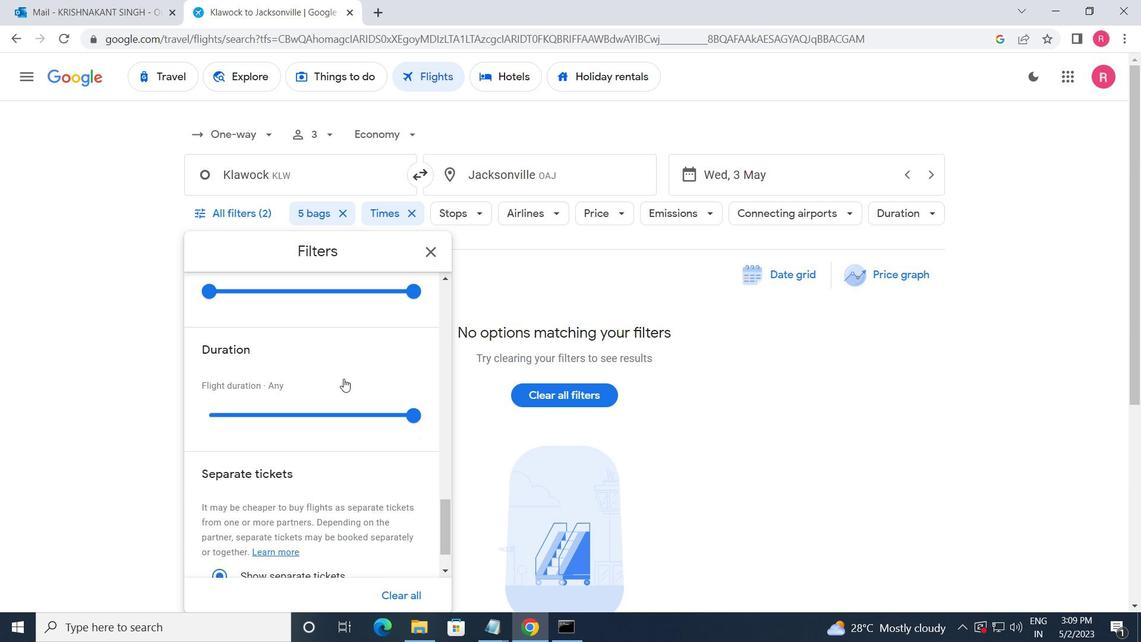 
Action: Mouse scrolled (344, 378) with delta (0, 0)
Screenshot: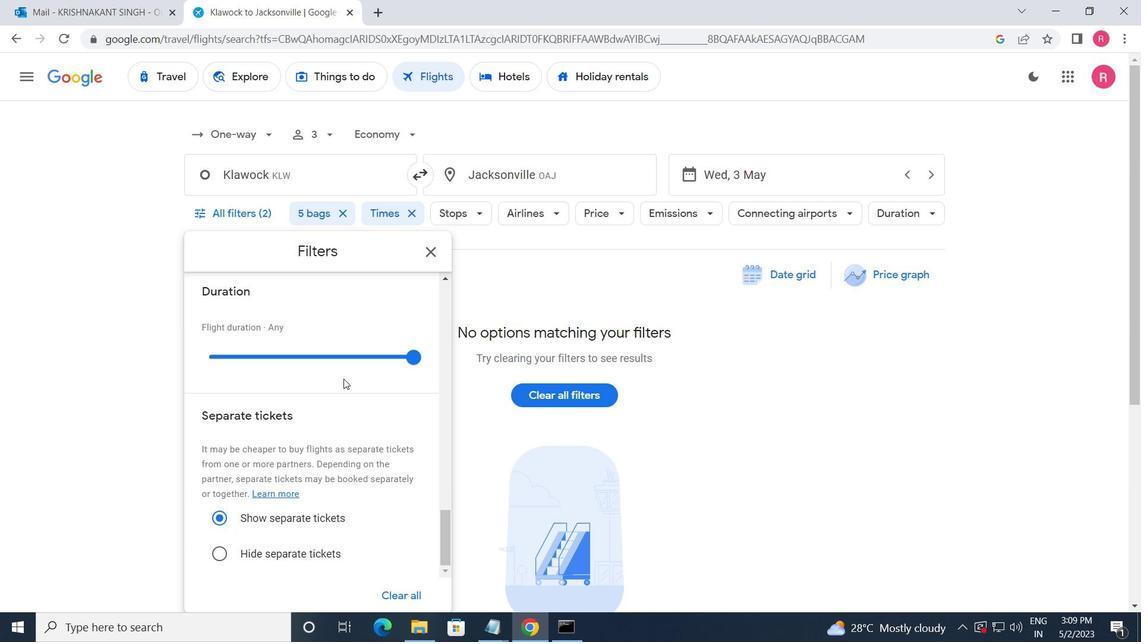 
Action: Mouse moved to (429, 250)
Screenshot: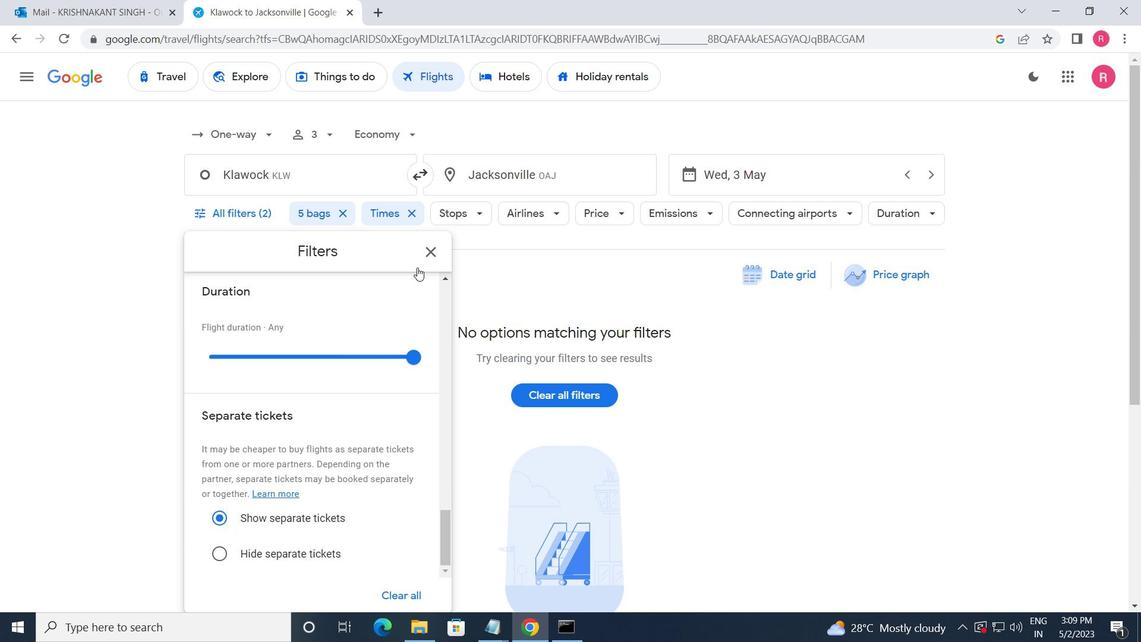 
Action: Mouse pressed left at (429, 250)
Screenshot: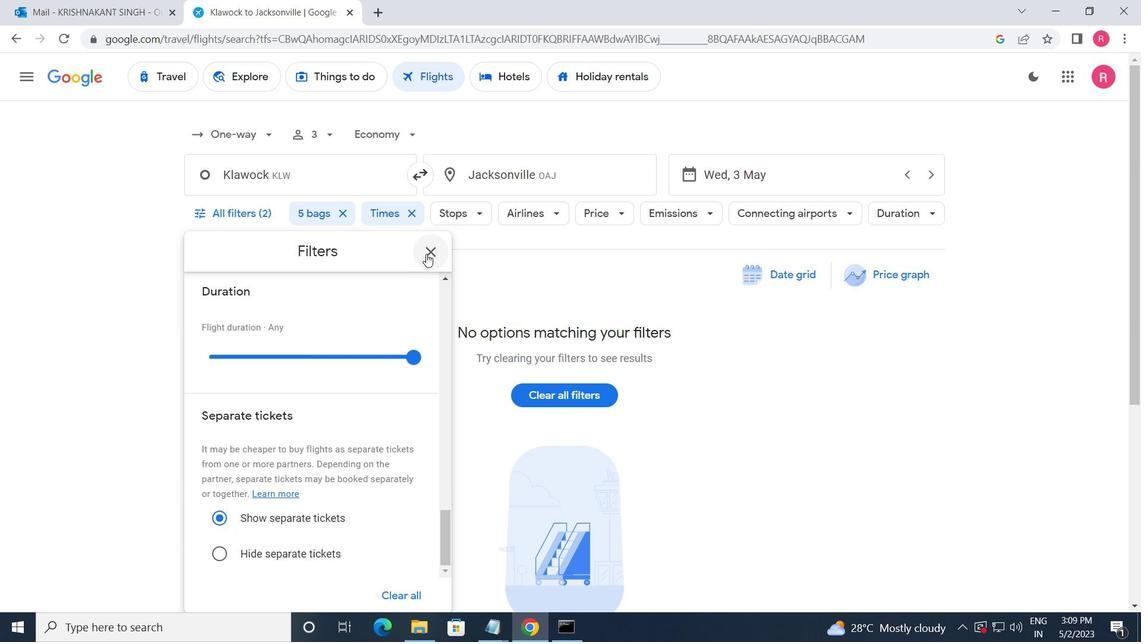 
Action: Mouse moved to (419, 302)
Screenshot: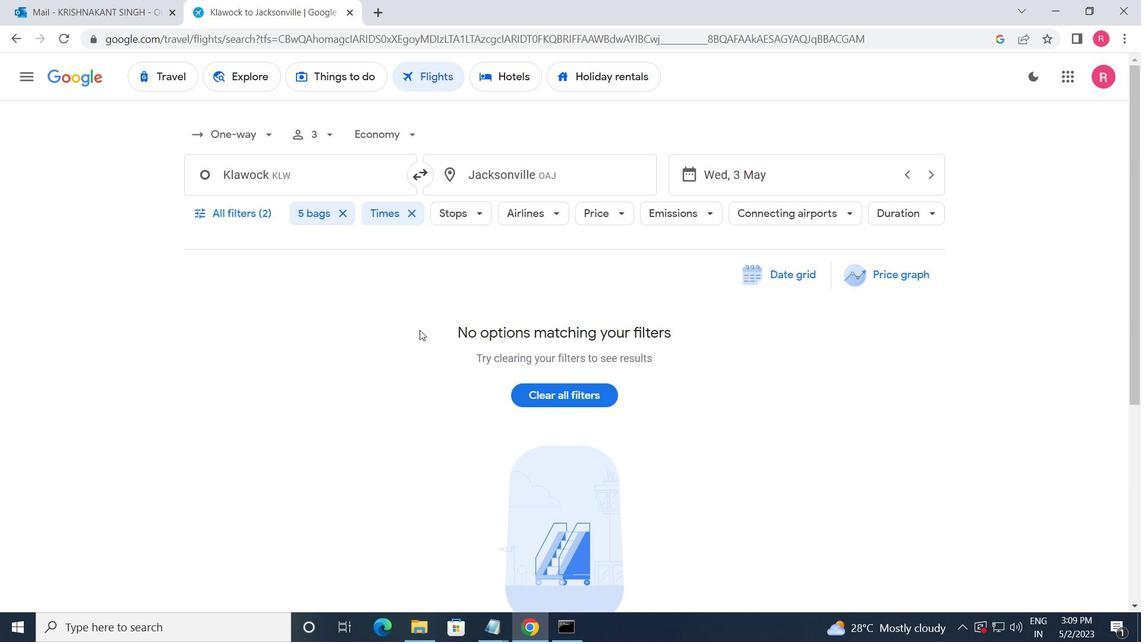 
